 Task: Select a due date automation when advanced on, the moment a card is due add dates starting today.
Action: Mouse moved to (1262, 97)
Screenshot: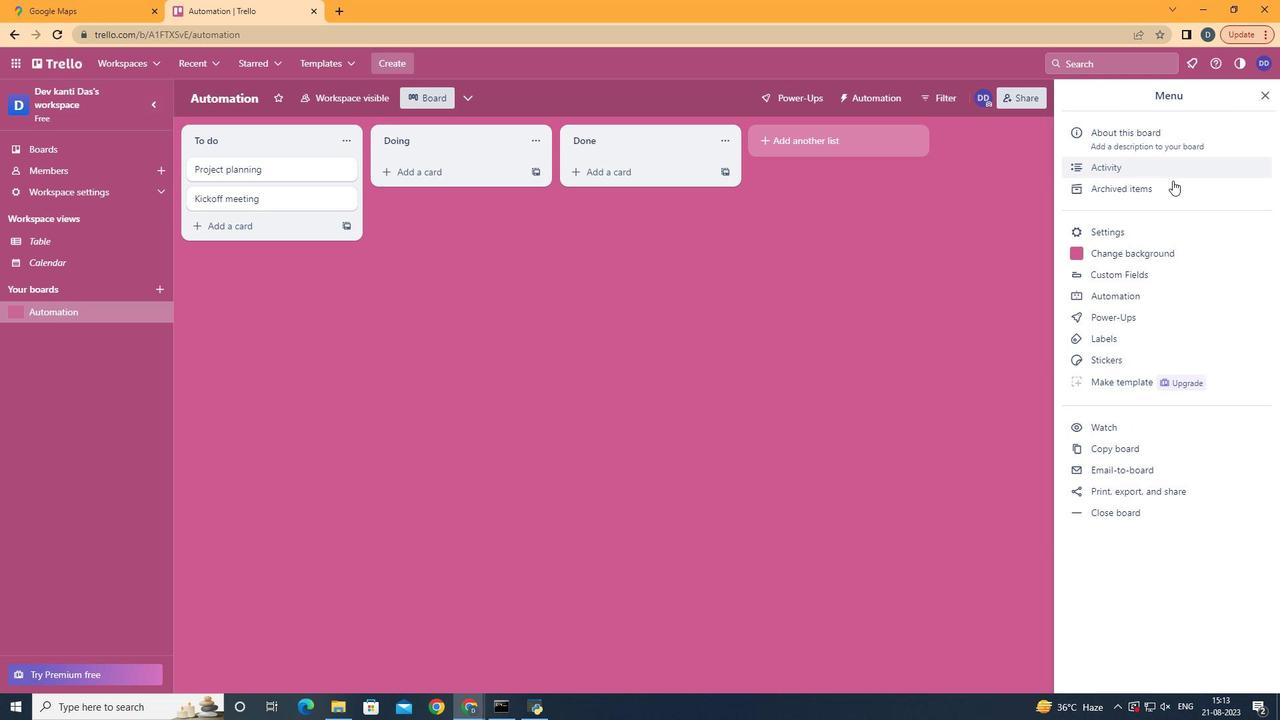 
Action: Mouse pressed left at (1262, 97)
Screenshot: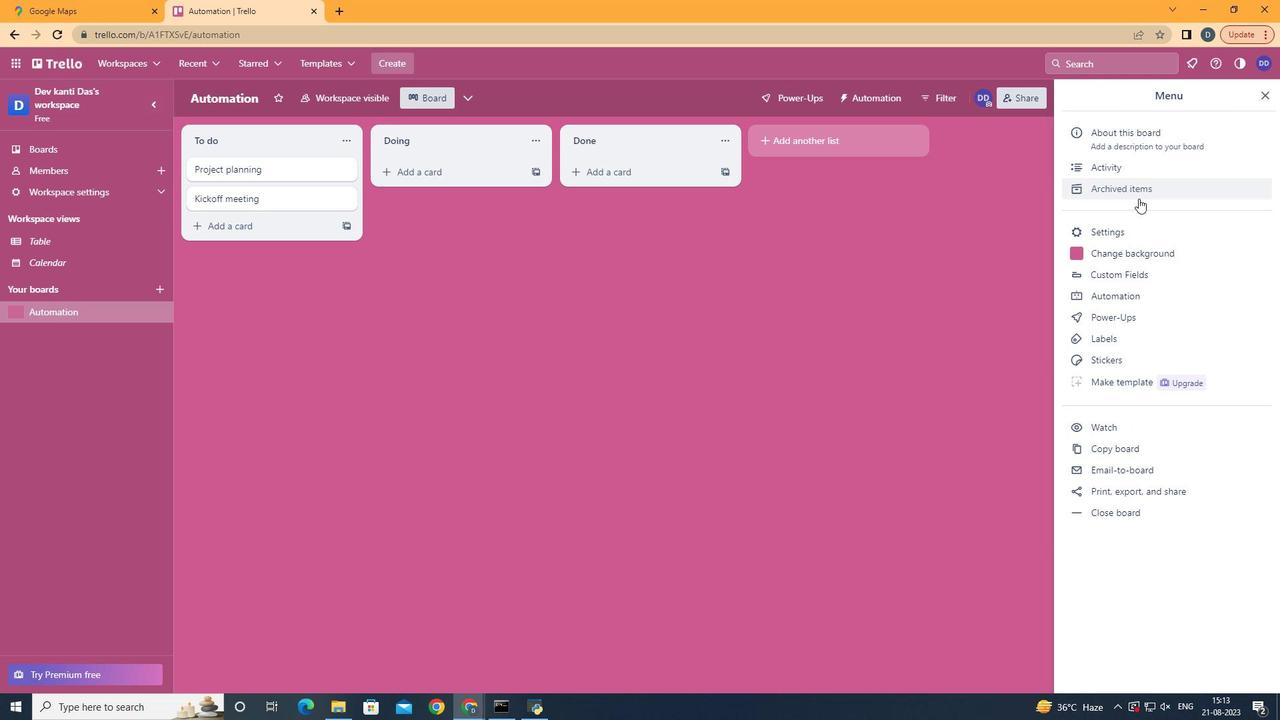 
Action: Mouse moved to (1107, 266)
Screenshot: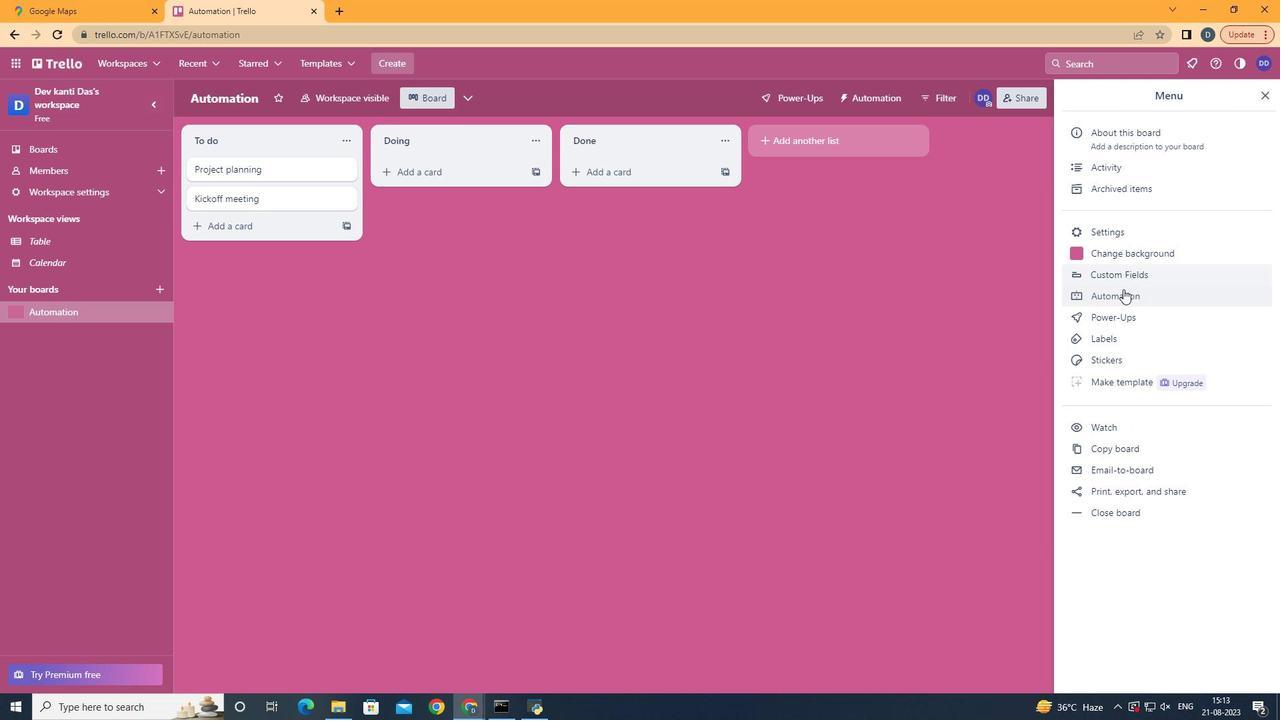 
Action: Mouse pressed left at (1107, 266)
Screenshot: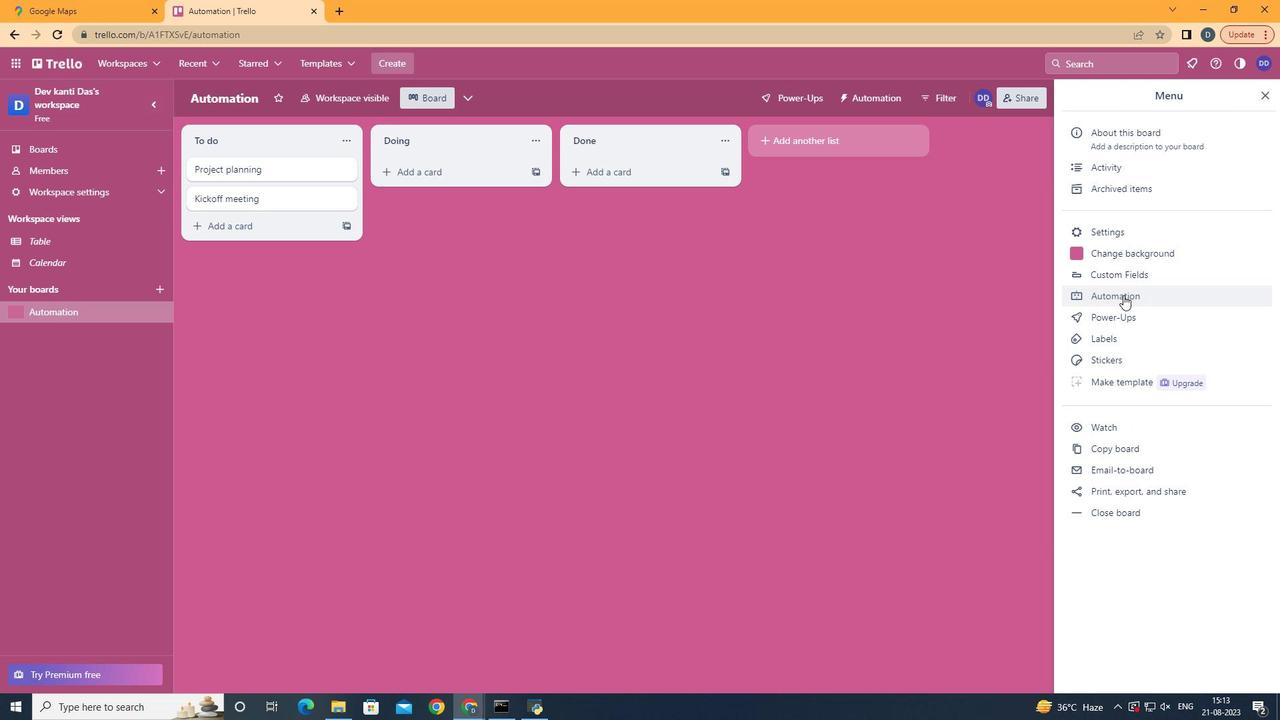 
Action: Mouse moved to (242, 270)
Screenshot: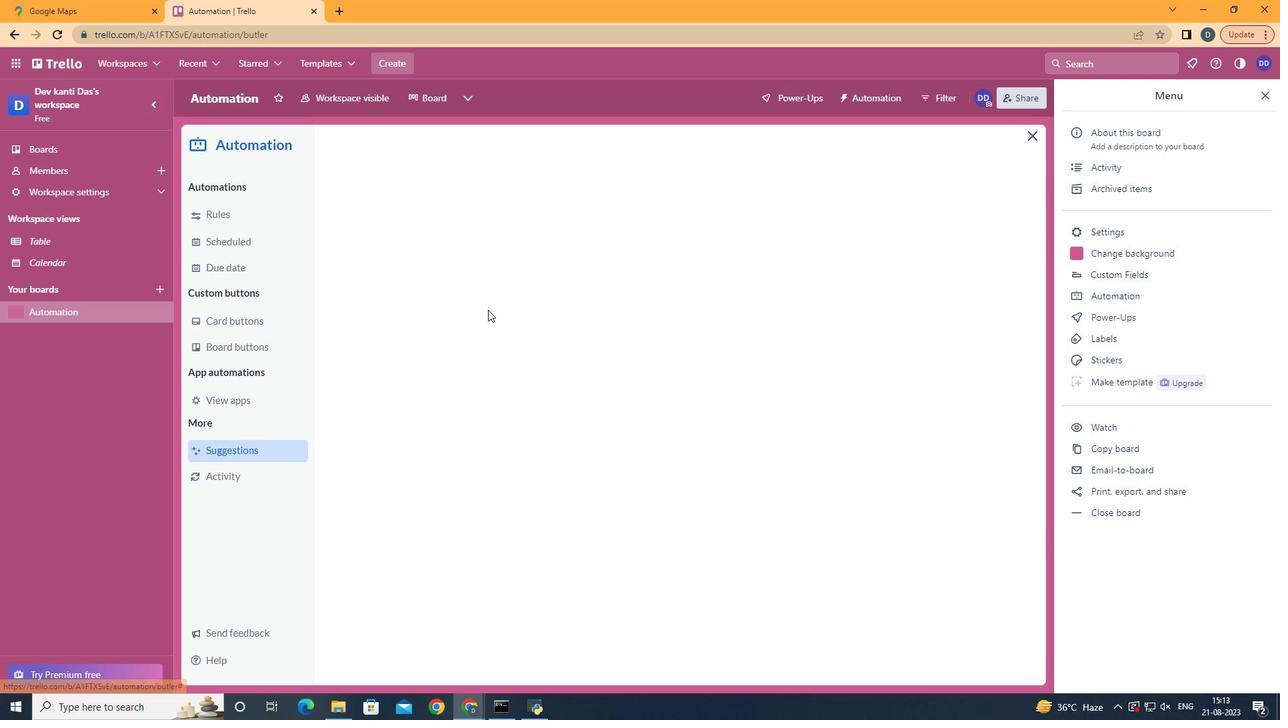 
Action: Mouse pressed left at (242, 270)
Screenshot: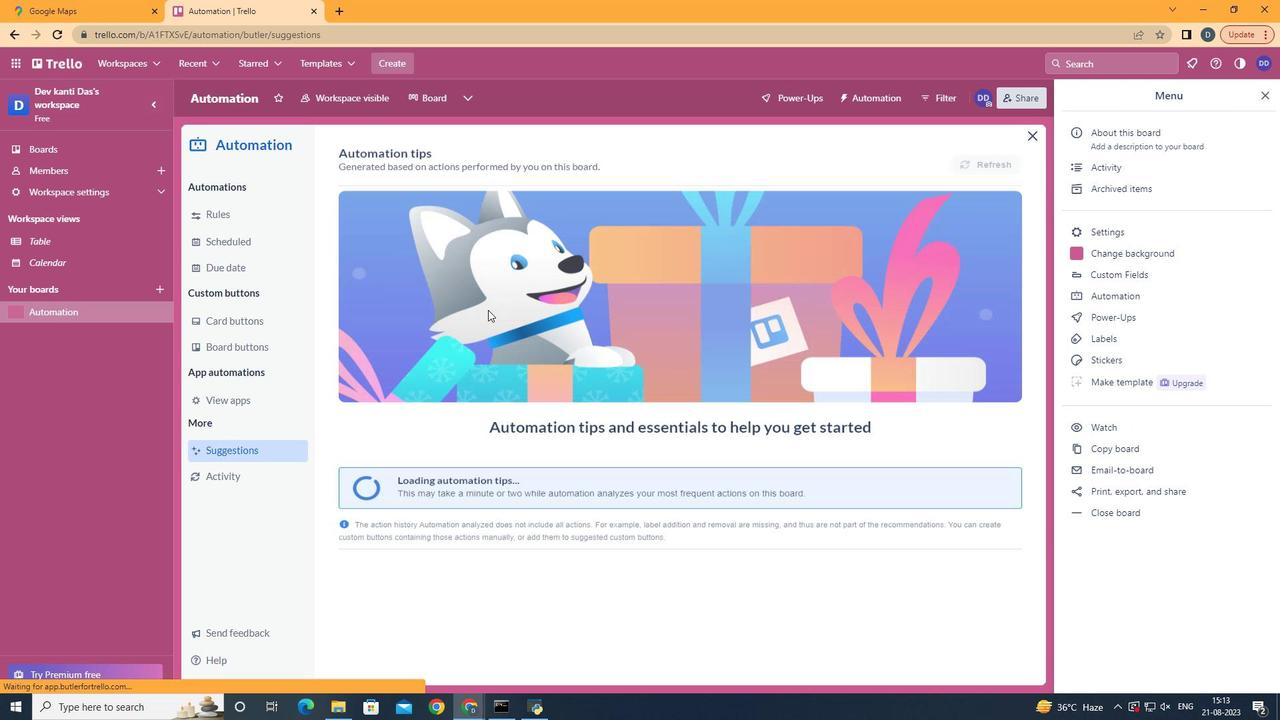 
Action: Mouse moved to (960, 160)
Screenshot: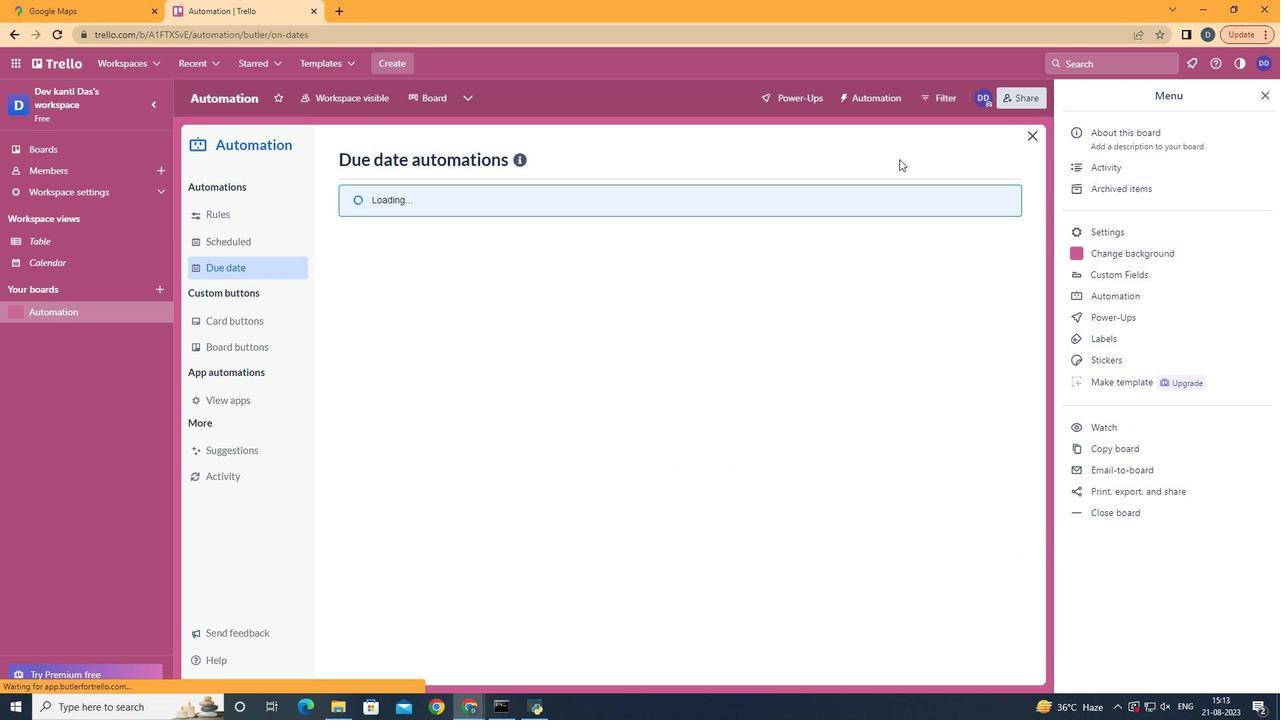 
Action: Mouse pressed left at (960, 160)
Screenshot: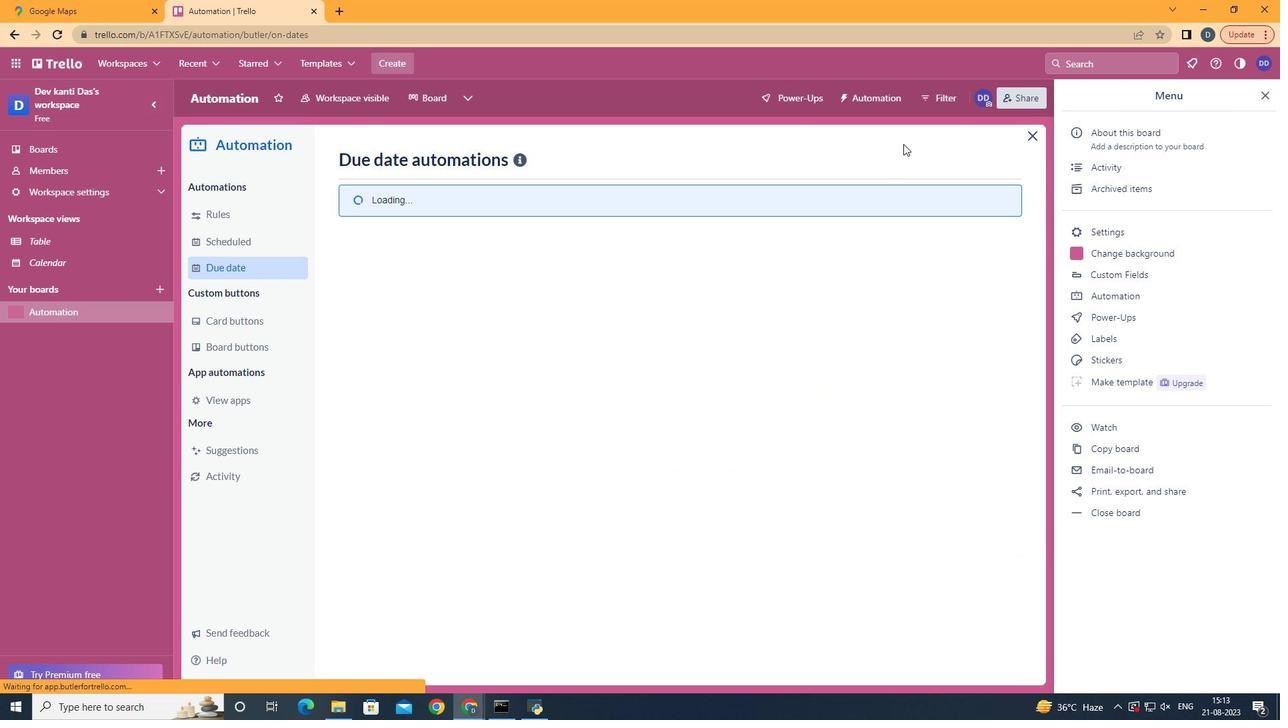 
Action: Mouse moved to (700, 265)
Screenshot: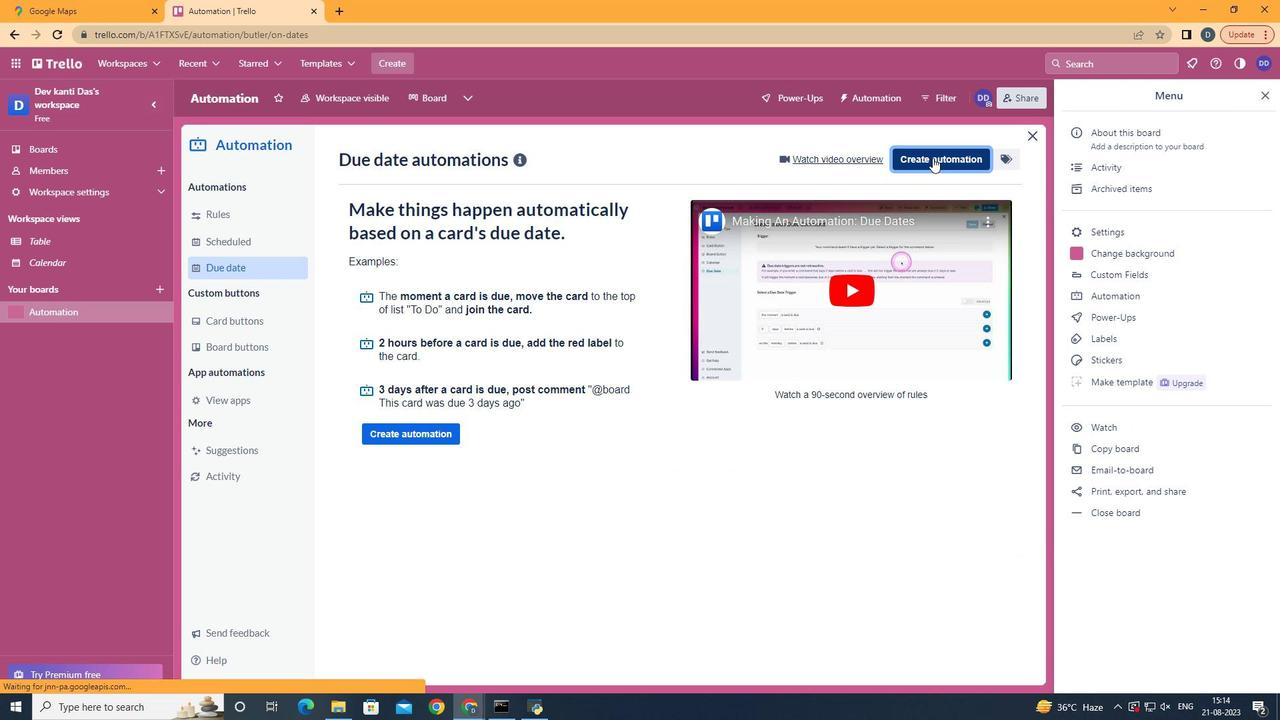 
Action: Mouse pressed left at (700, 265)
Screenshot: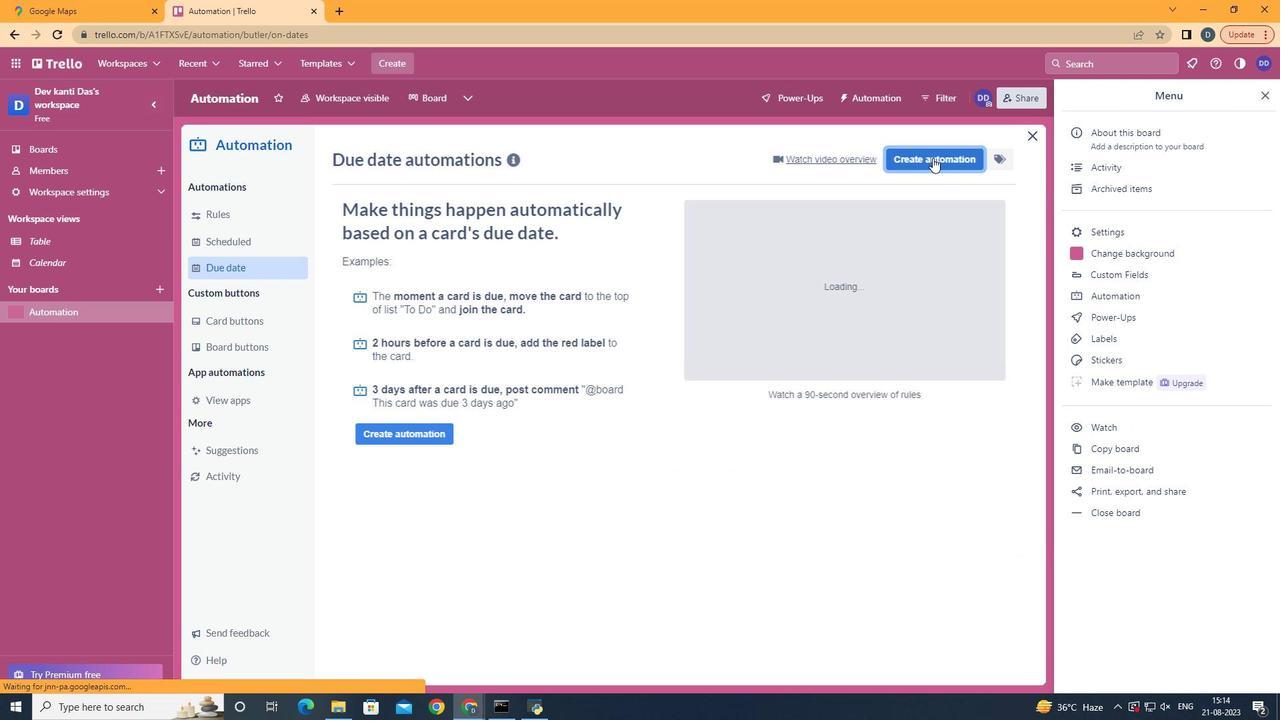 
Action: Mouse moved to (696, 282)
Screenshot: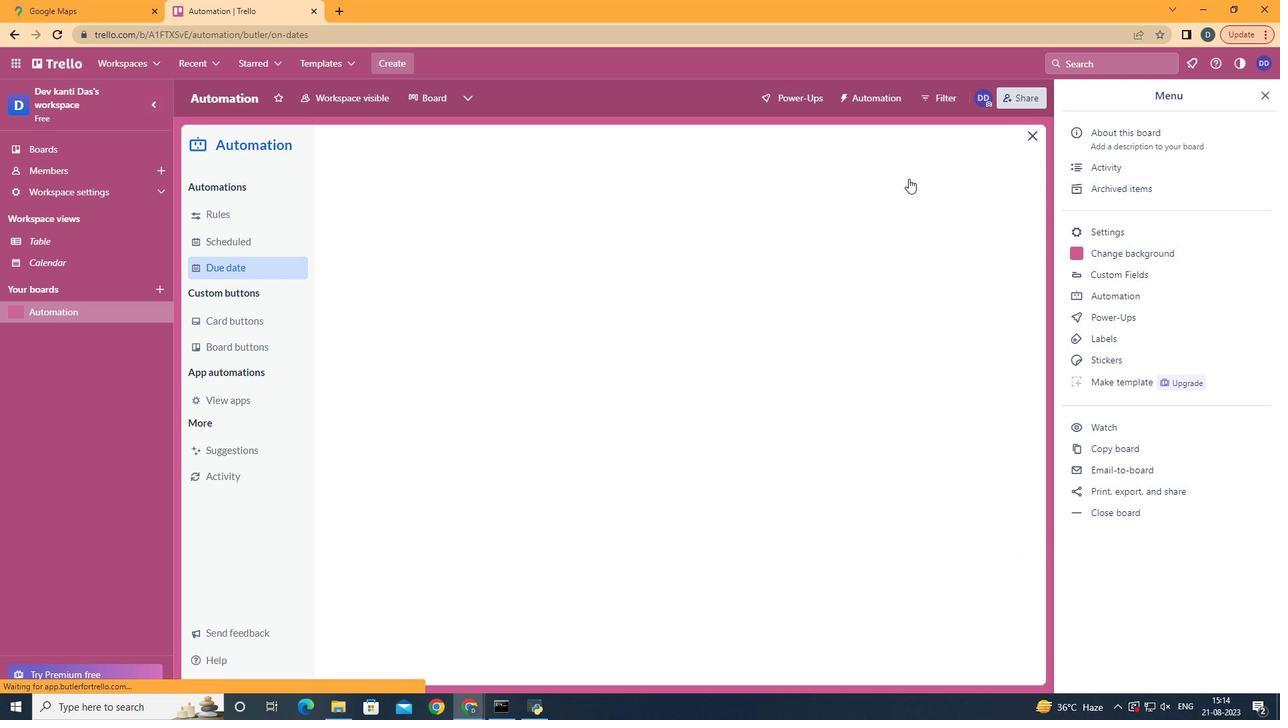 
Action: Mouse pressed left at (696, 282)
Screenshot: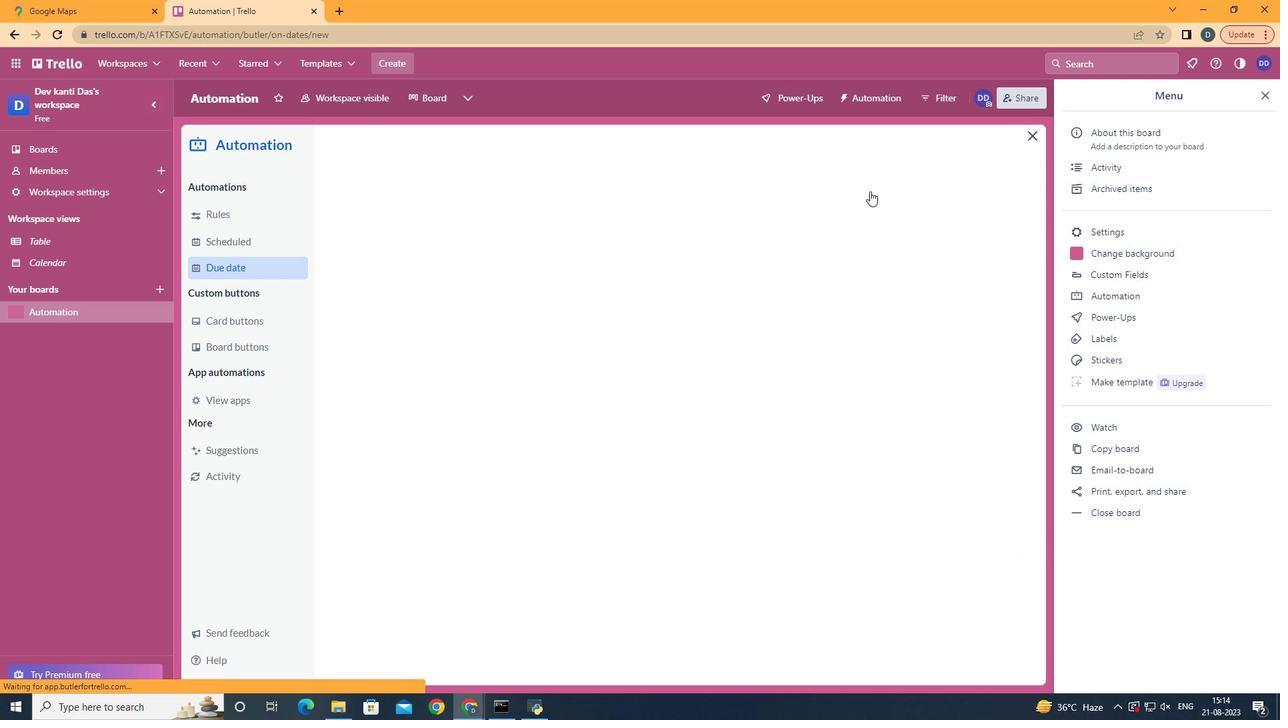 
Action: Mouse moved to (454, 438)
Screenshot: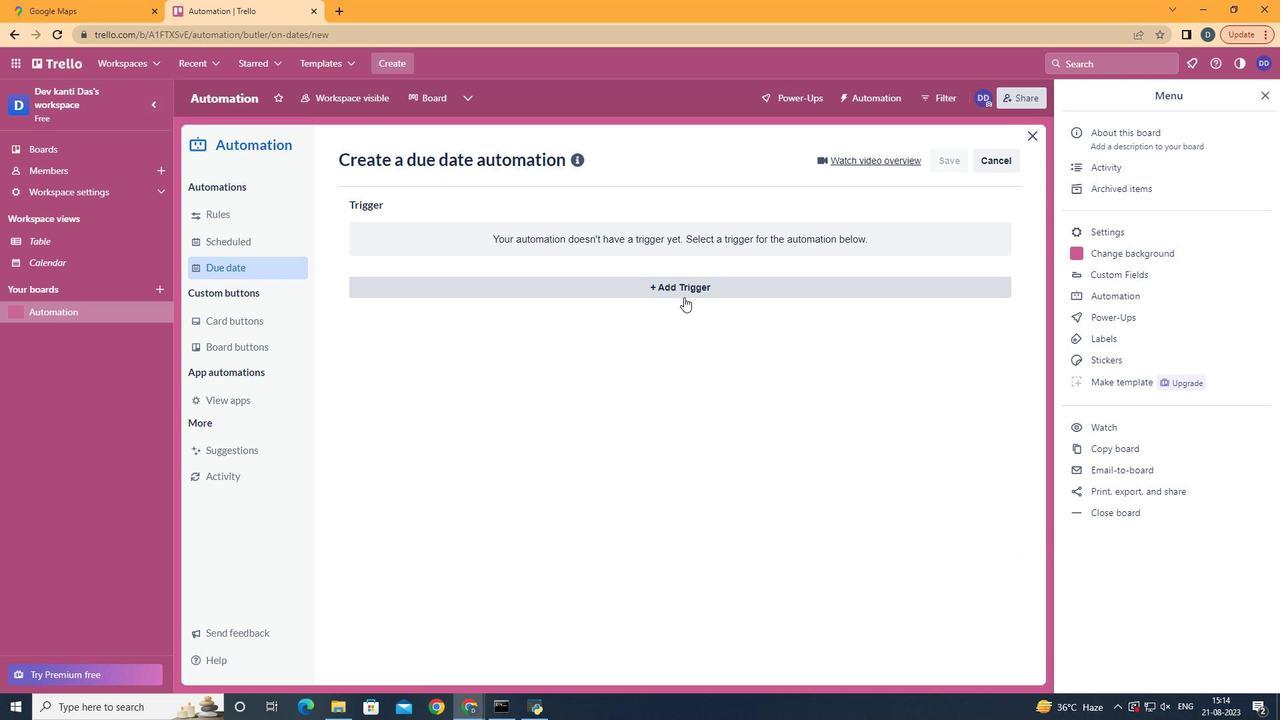
Action: Mouse pressed left at (454, 438)
Screenshot: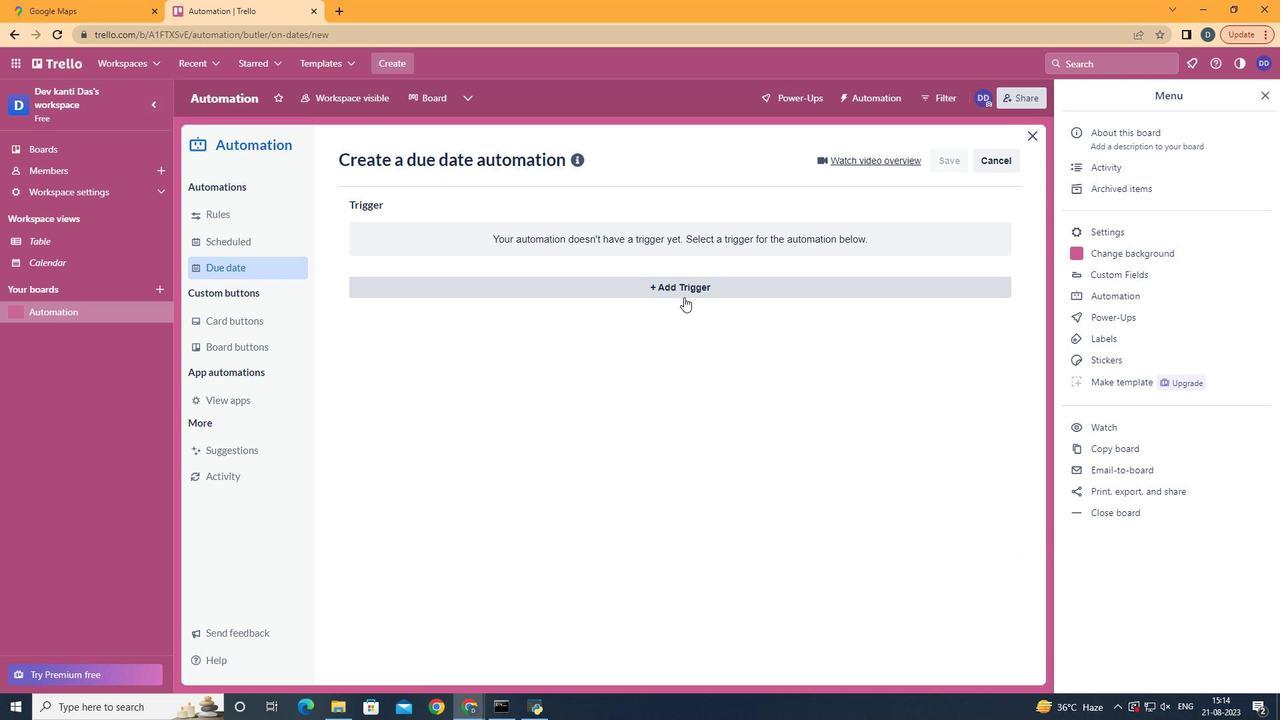 
Action: Mouse moved to (543, 489)
Screenshot: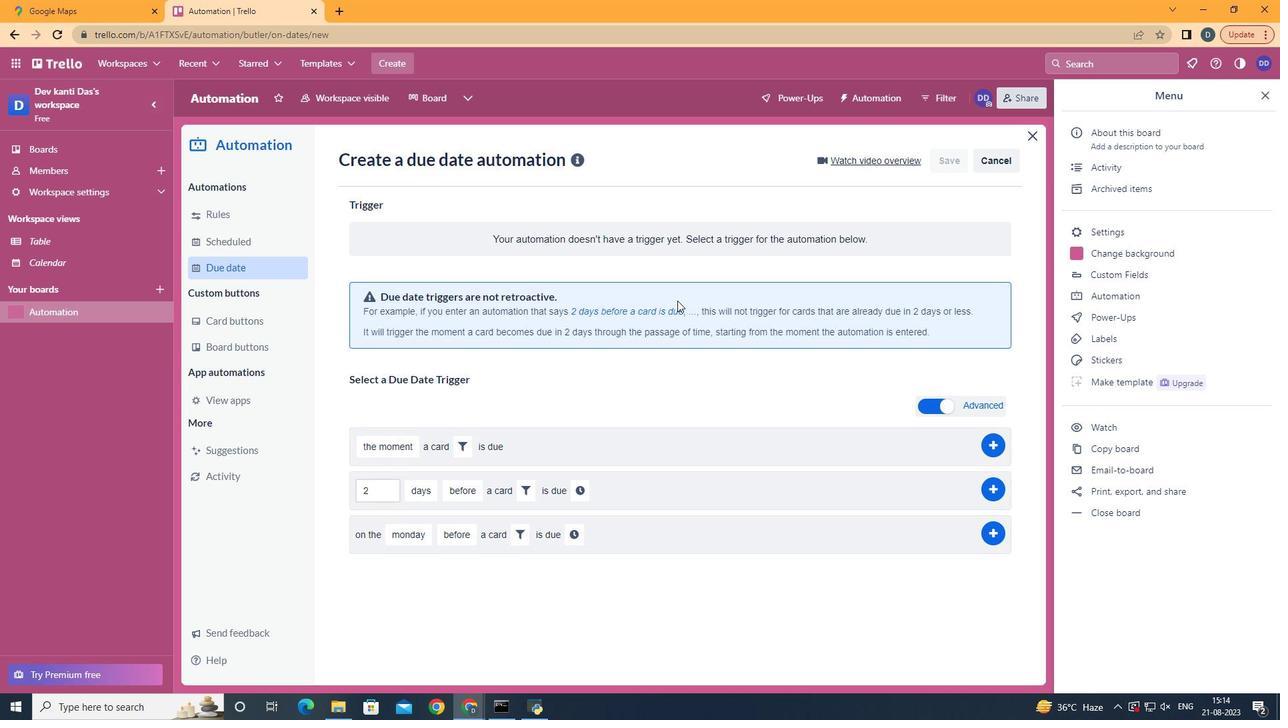 
Action: Mouse pressed left at (543, 489)
Screenshot: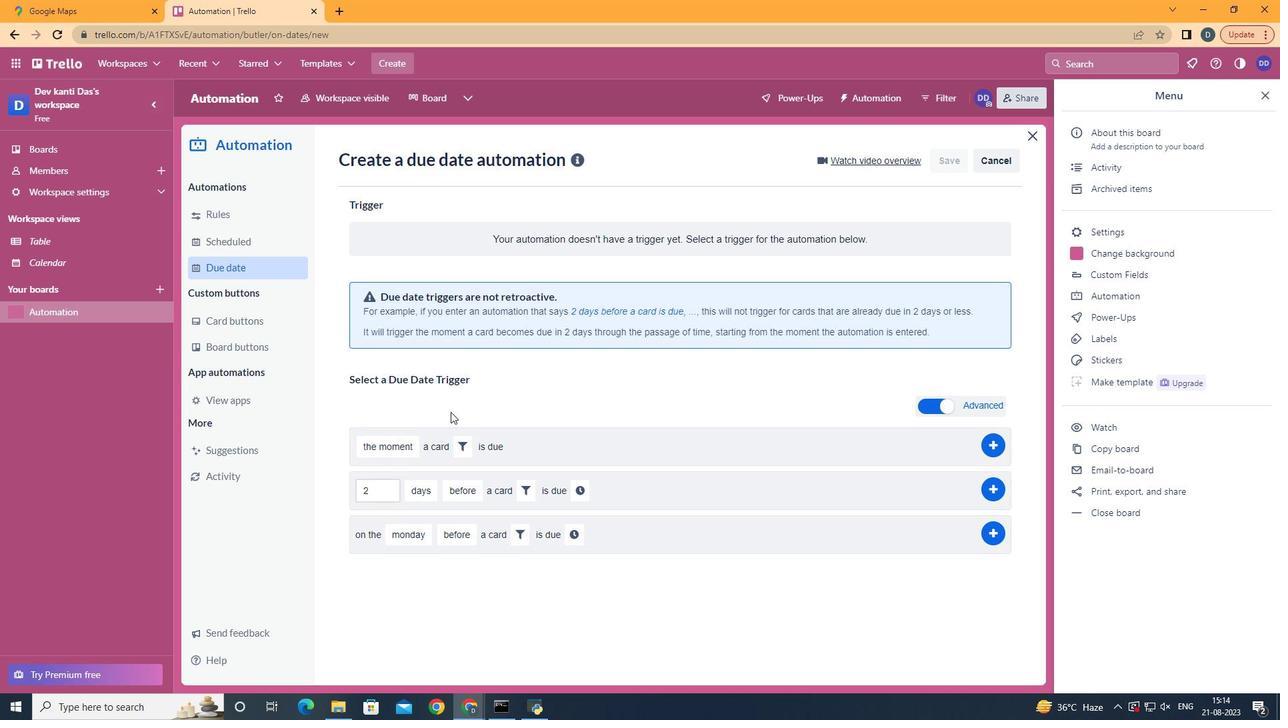 
Action: Mouse moved to (545, 489)
Screenshot: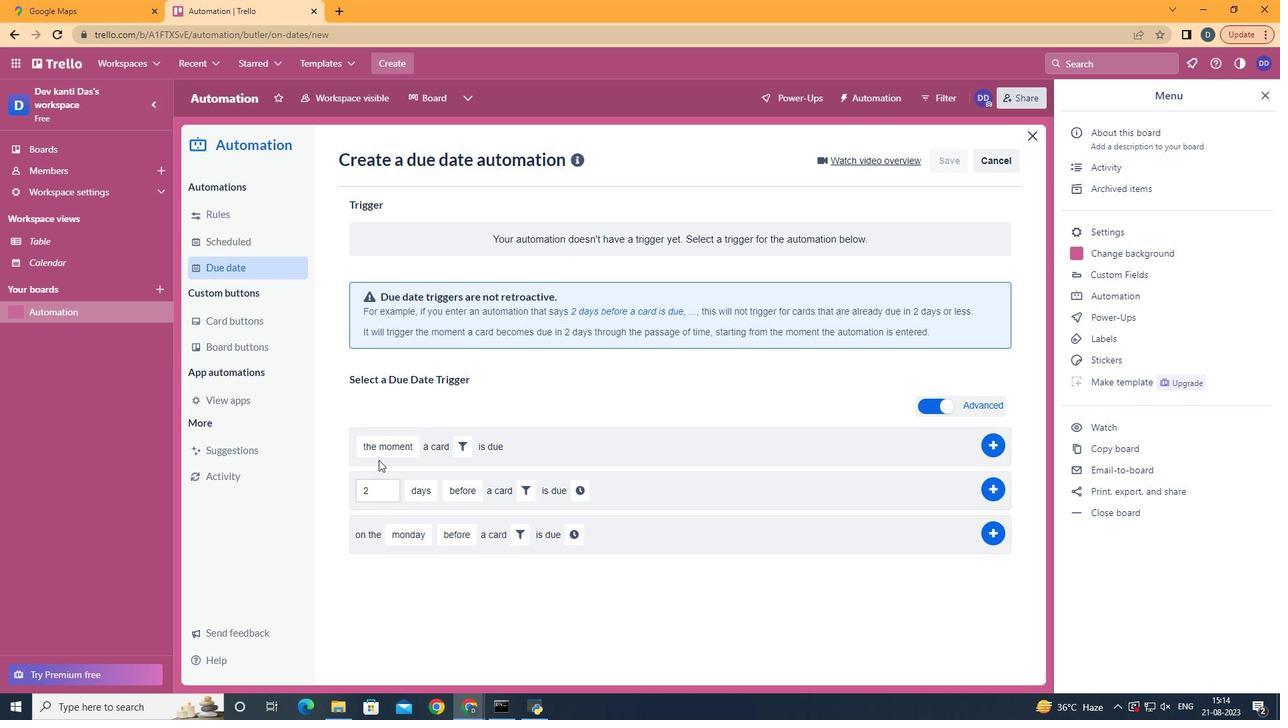 
Action: Mouse scrolled (545, 488) with delta (0, 0)
Screenshot: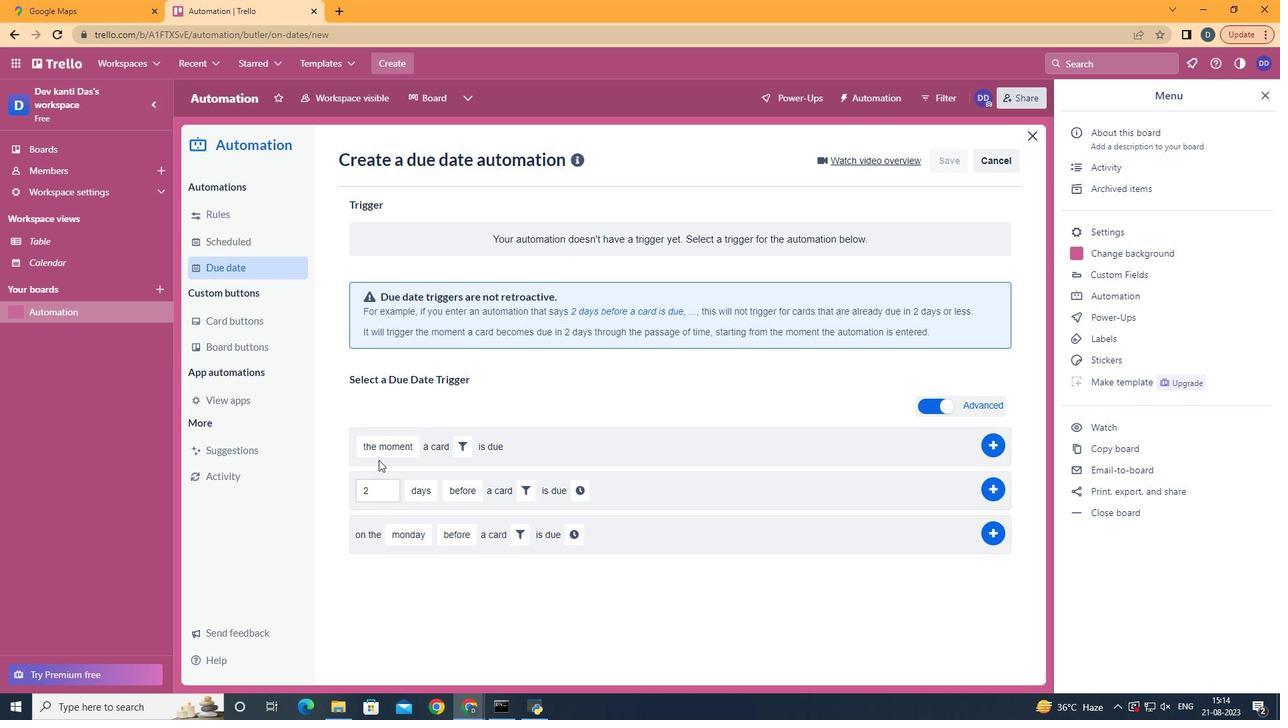 
Action: Mouse moved to (546, 490)
Screenshot: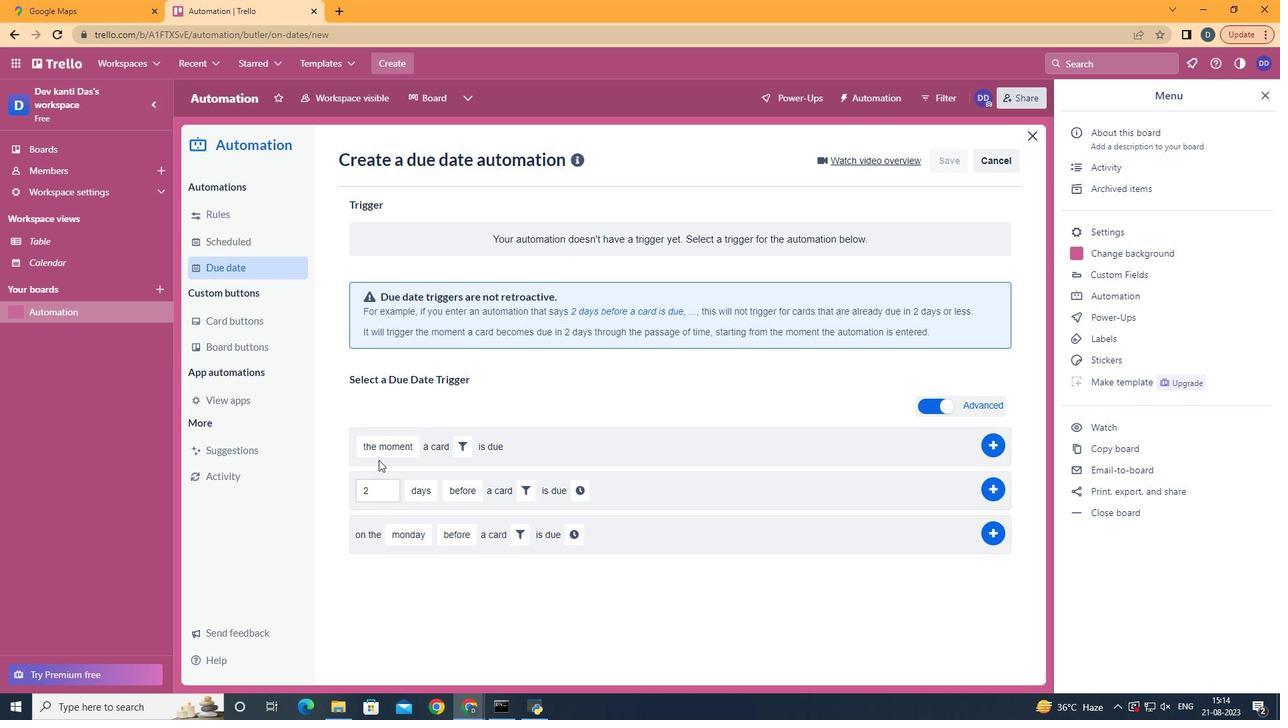 
Action: Mouse scrolled (546, 489) with delta (0, 0)
Screenshot: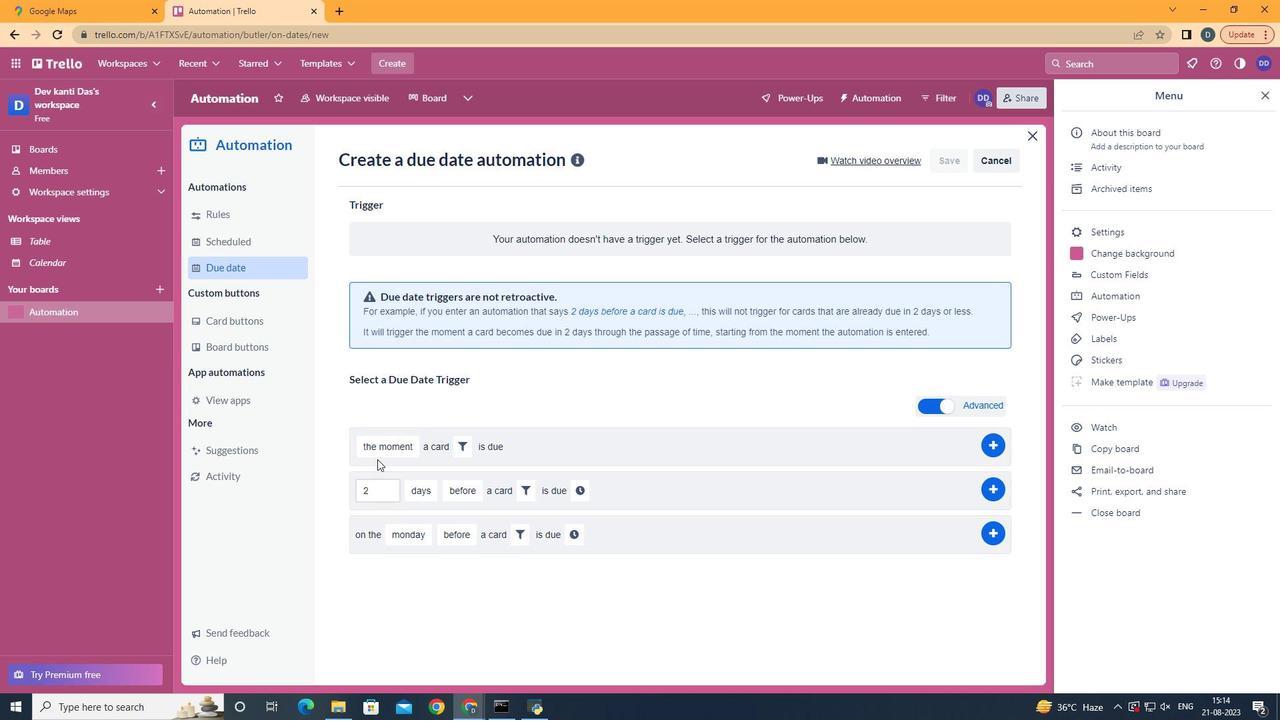
Action: Mouse moved to (498, 553)
Screenshot: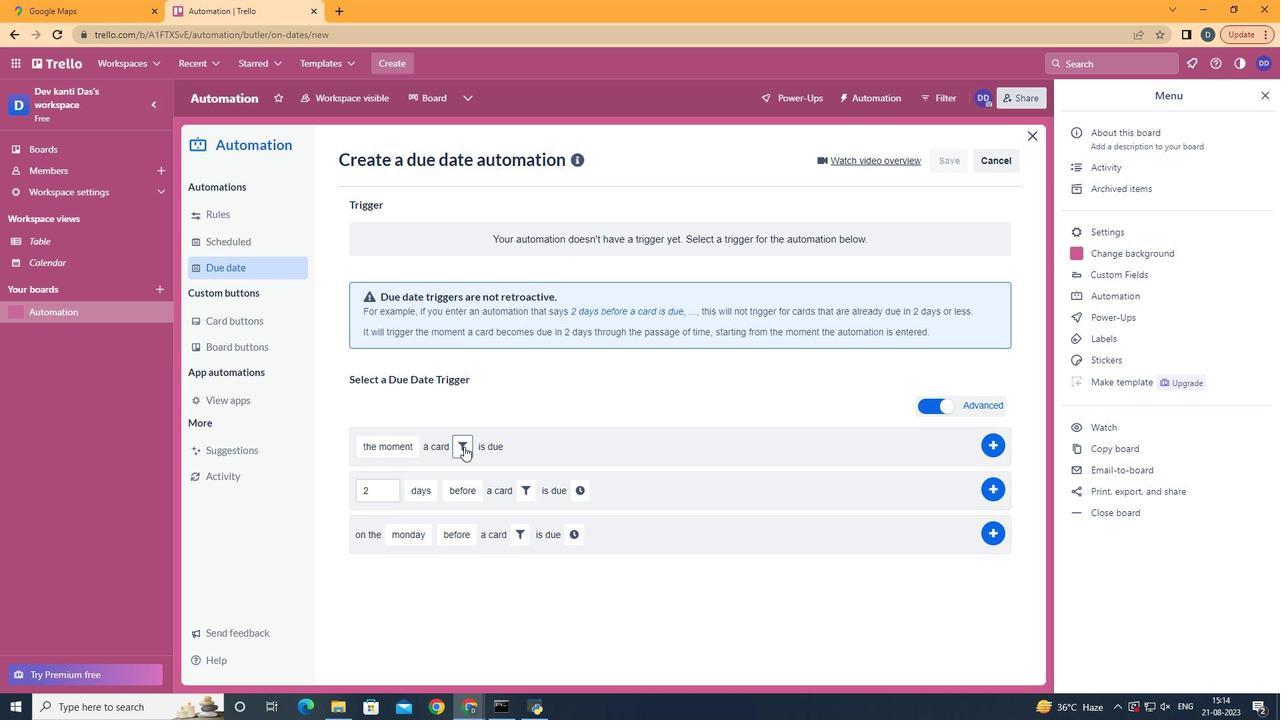 
Action: Mouse pressed left at (498, 553)
Screenshot: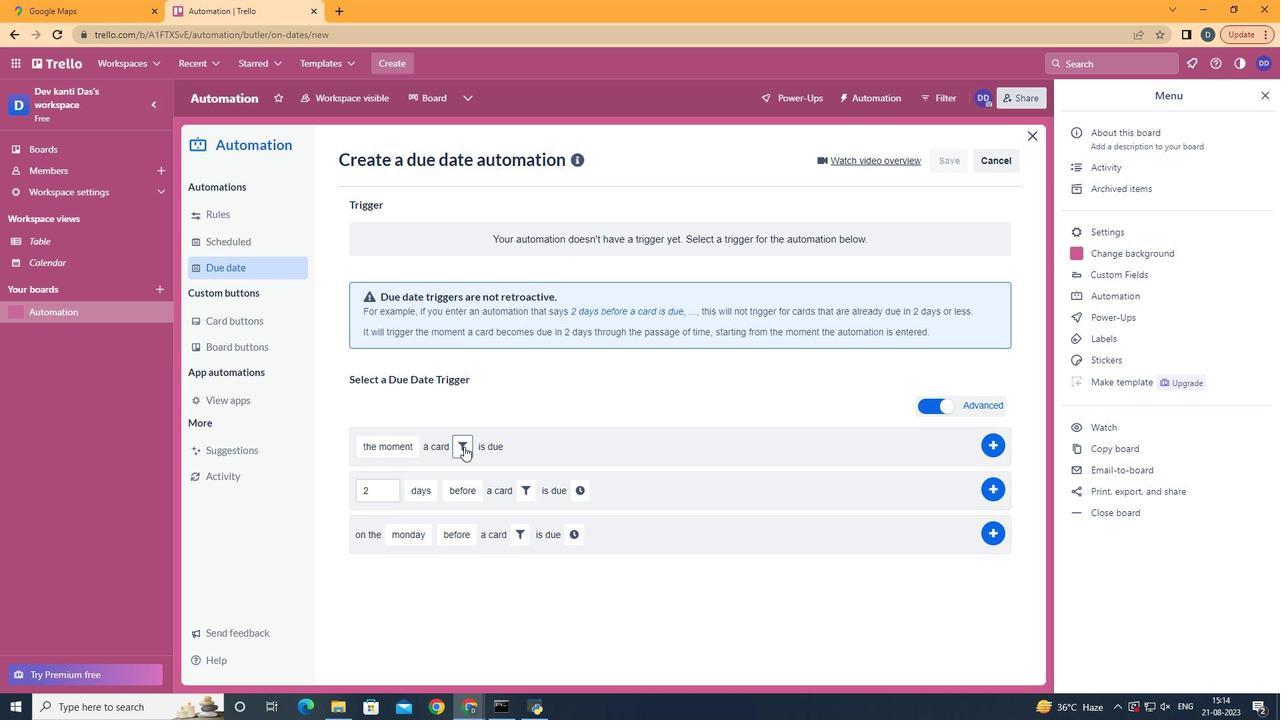 
Action: Mouse moved to (702, 603)
Screenshot: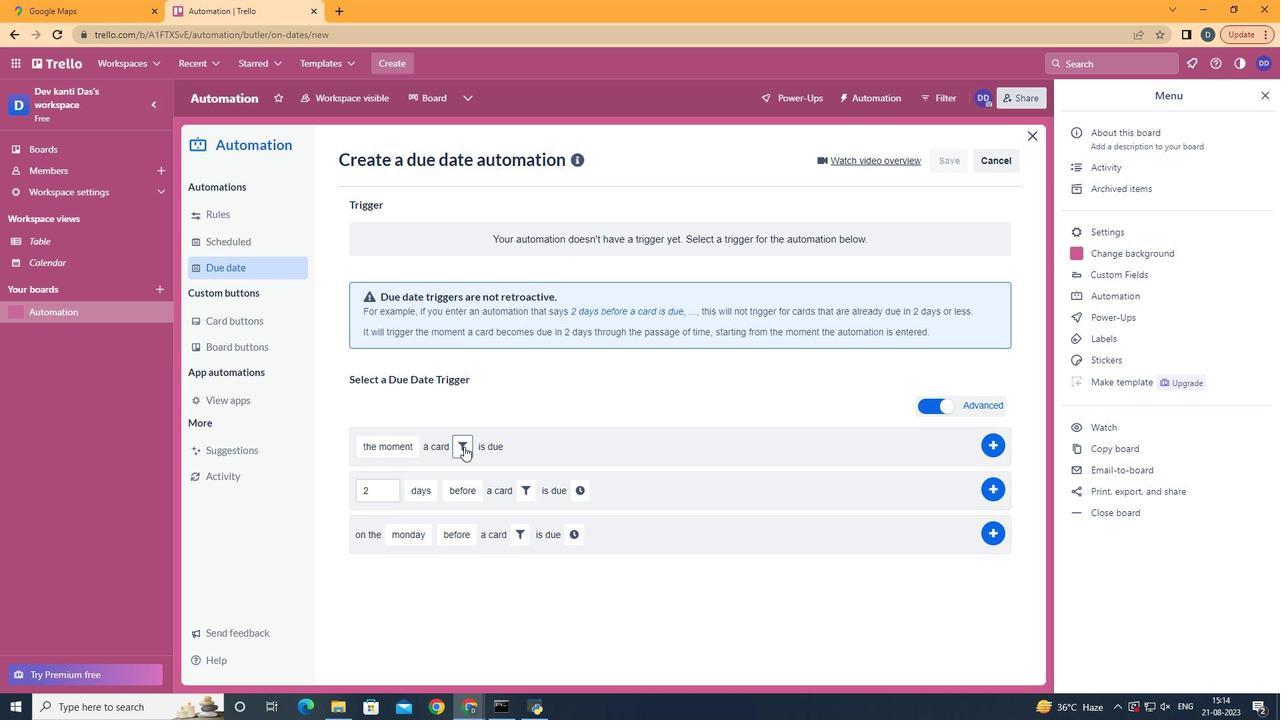 
Action: Mouse pressed left at (702, 603)
Screenshot: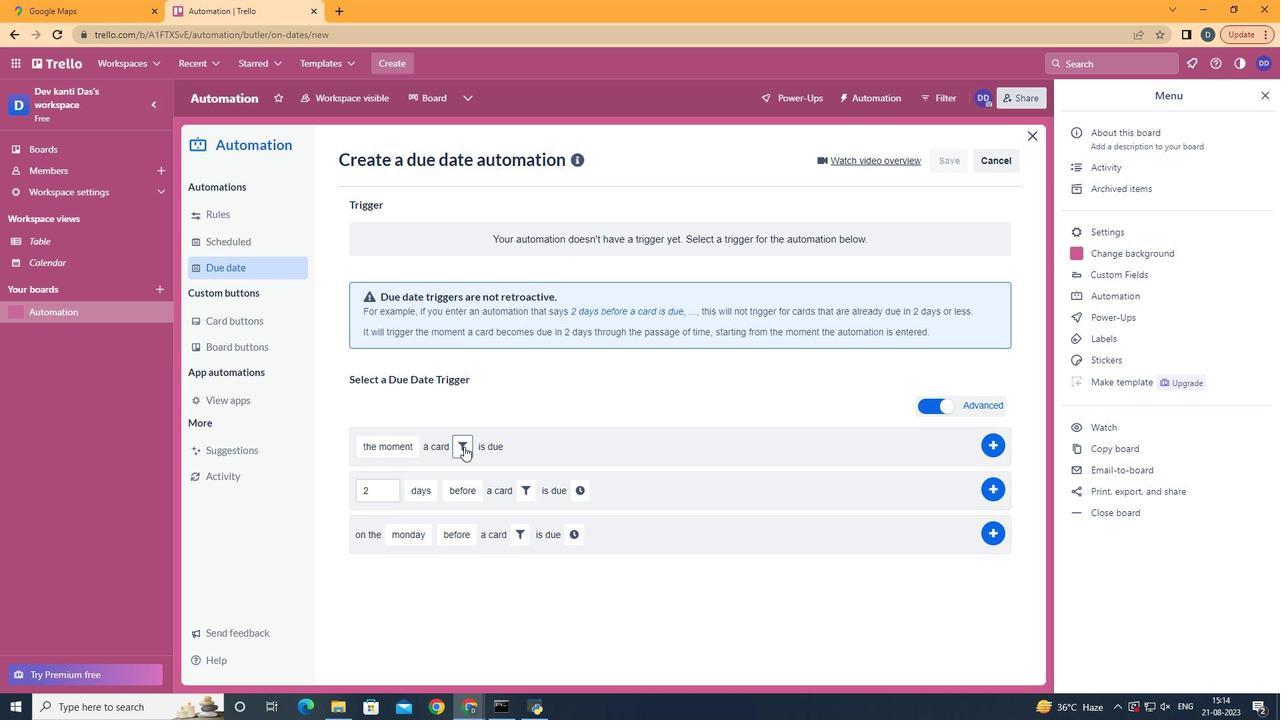 
Action: Mouse moved to (996, 444)
Screenshot: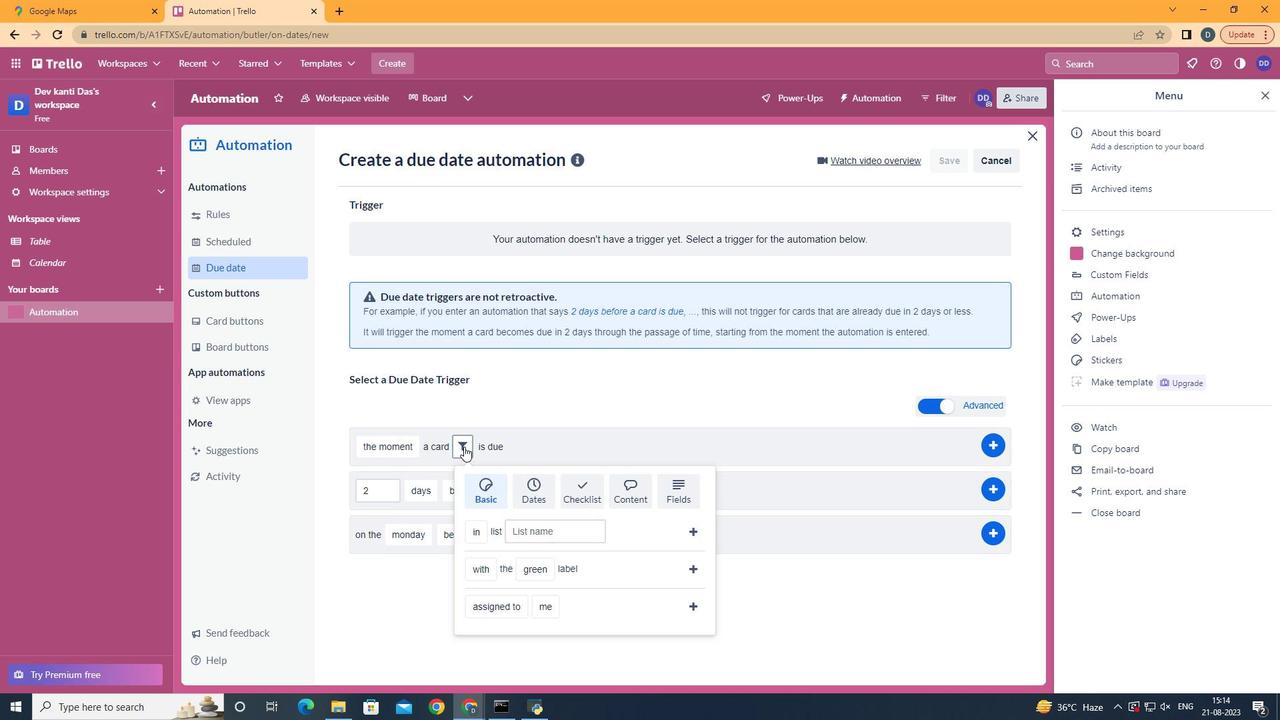 
Action: Mouse pressed left at (996, 444)
Screenshot: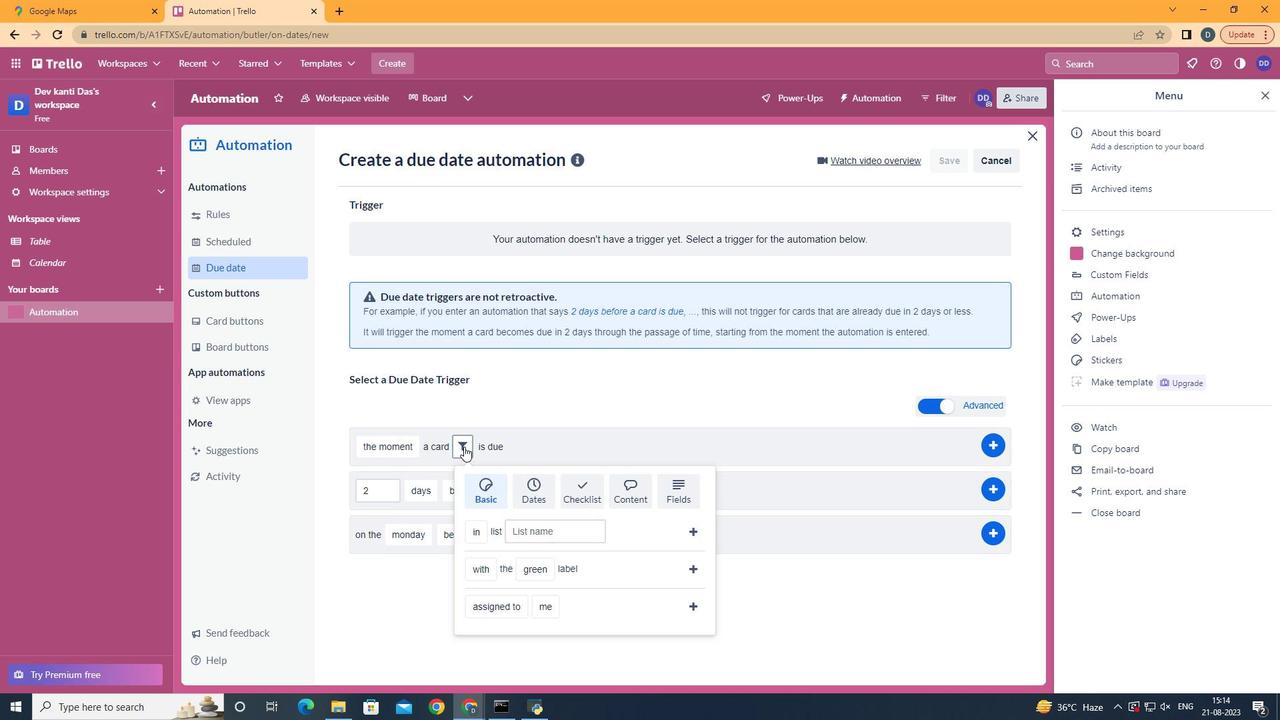 
Action: Mouse moved to (1269, 97)
Screenshot: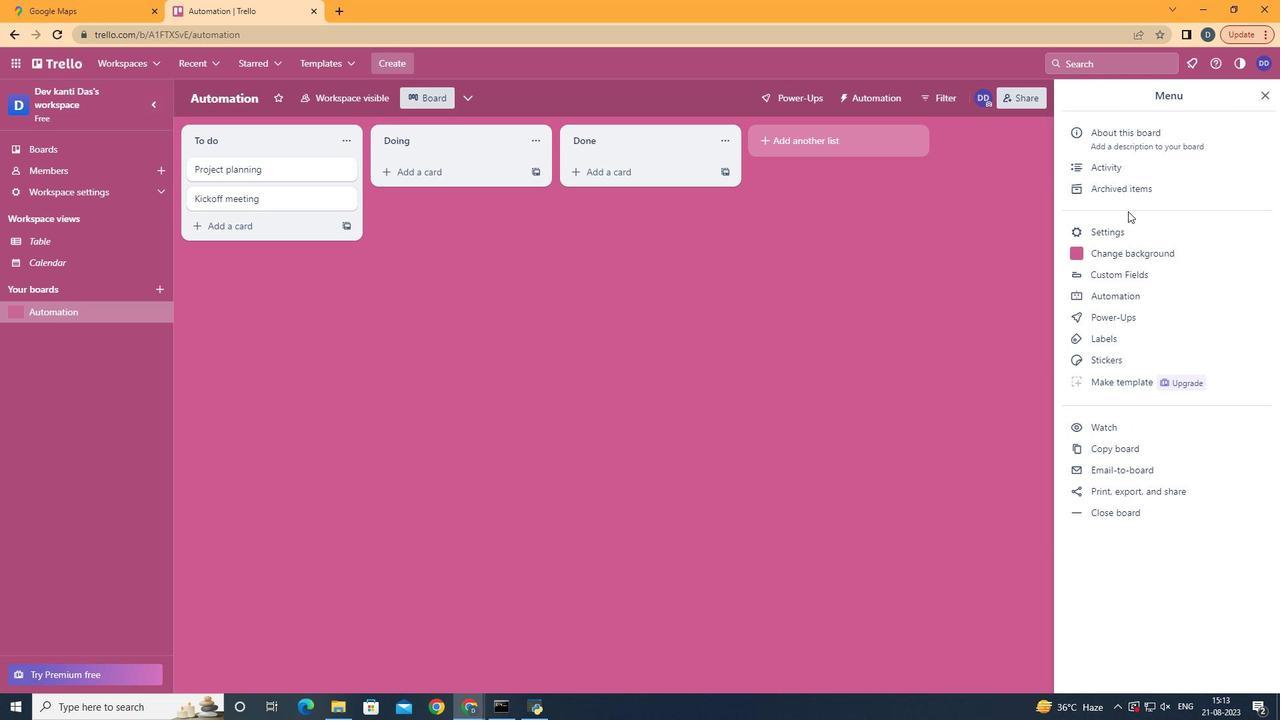 
Action: Mouse pressed left at (1269, 97)
Screenshot: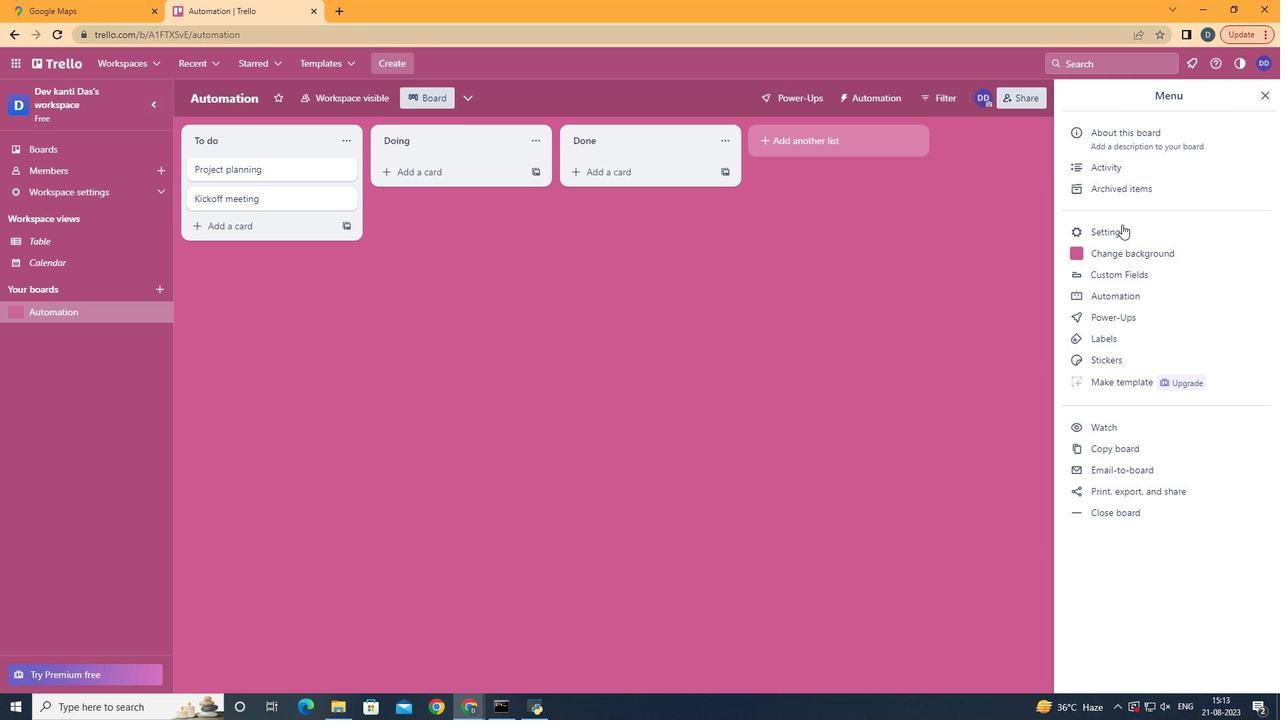 
Action: Mouse moved to (1123, 295)
Screenshot: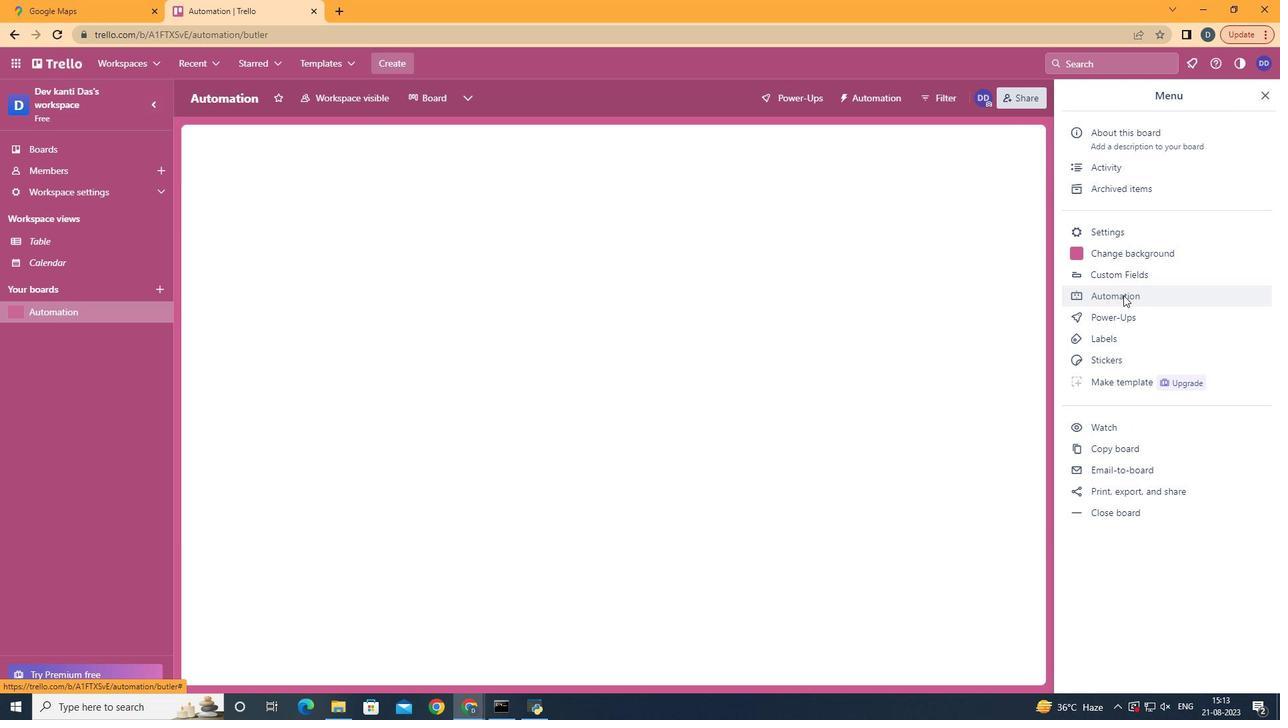 
Action: Mouse pressed left at (1123, 295)
Screenshot: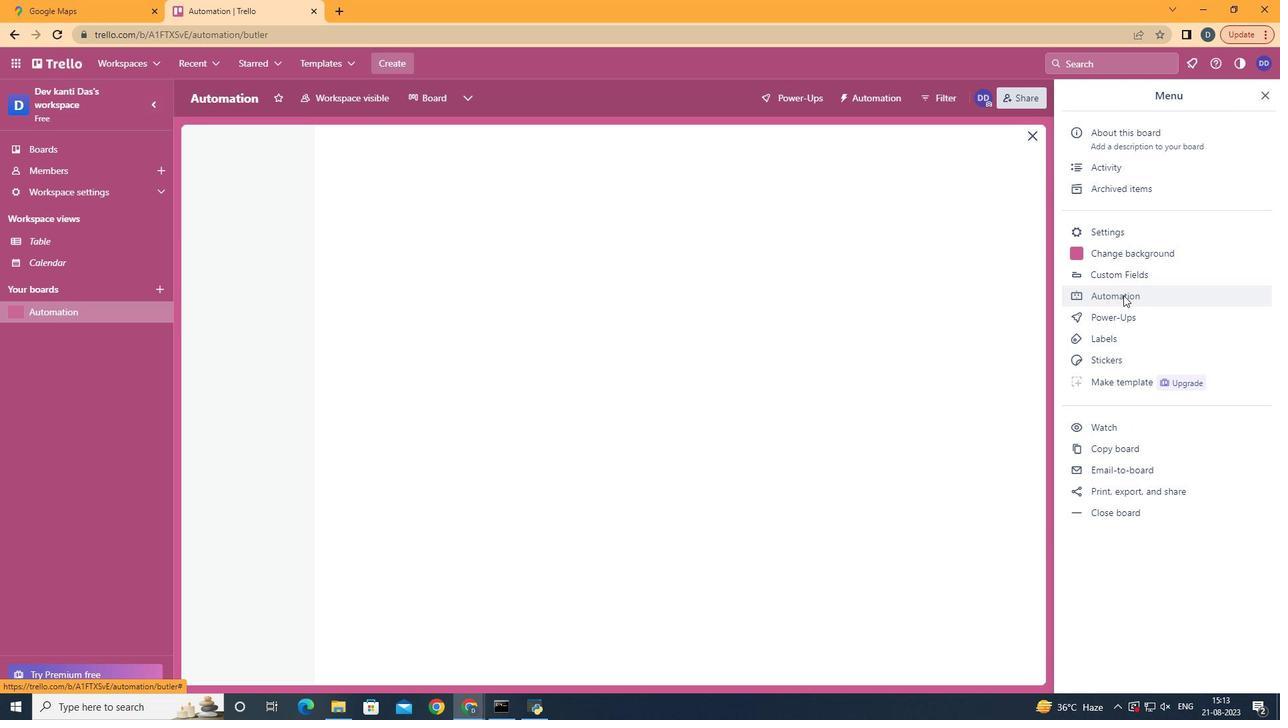 
Action: Mouse moved to (212, 261)
Screenshot: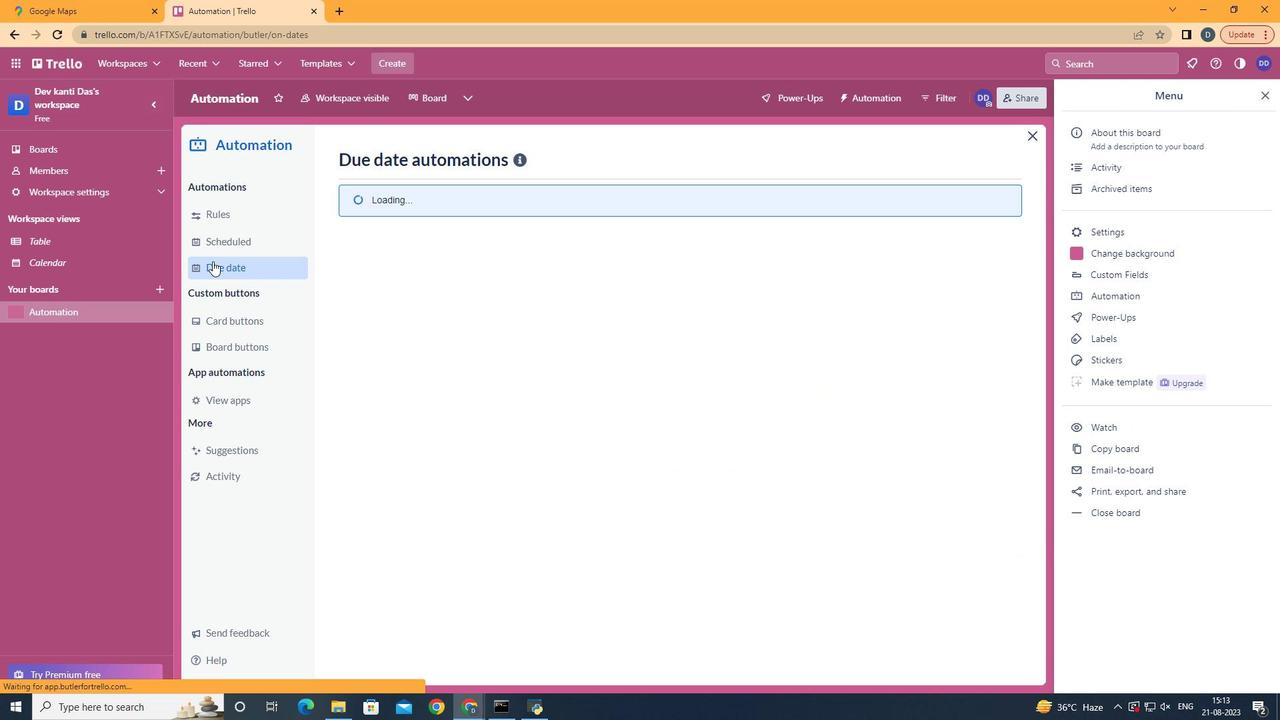 
Action: Mouse pressed left at (212, 261)
Screenshot: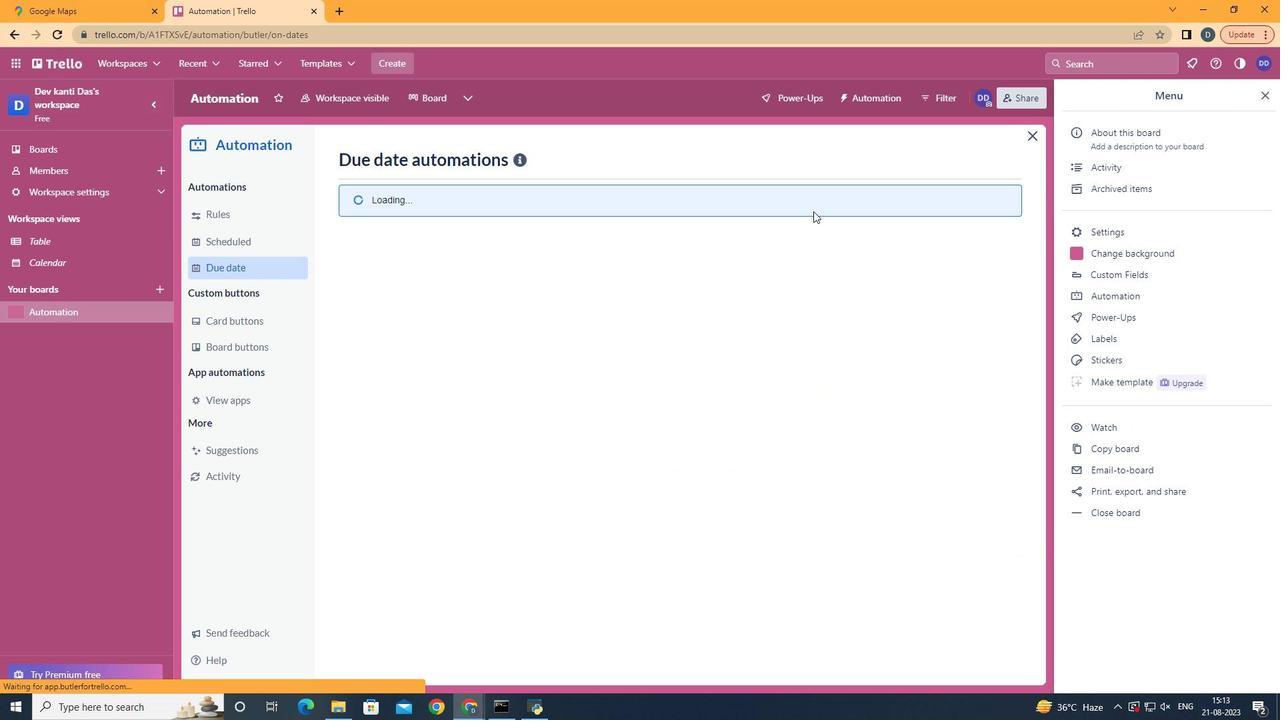 
Action: Mouse moved to (932, 158)
Screenshot: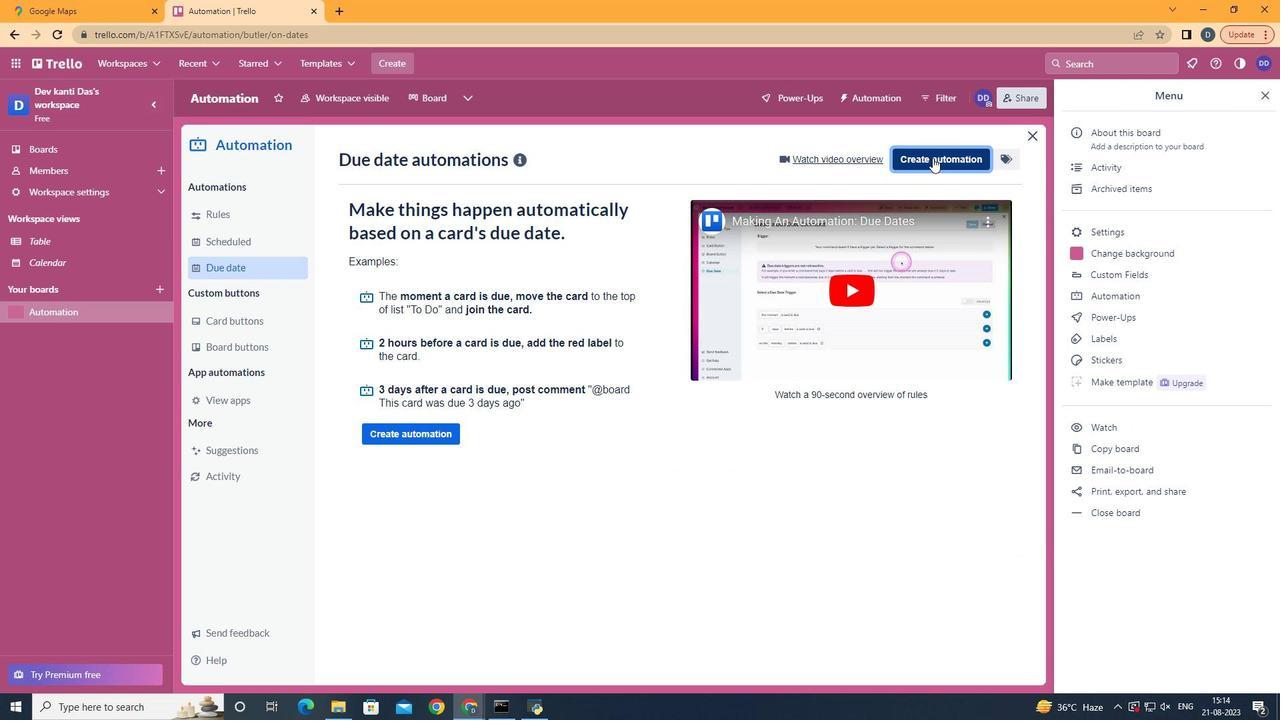 
Action: Mouse pressed left at (932, 158)
Screenshot: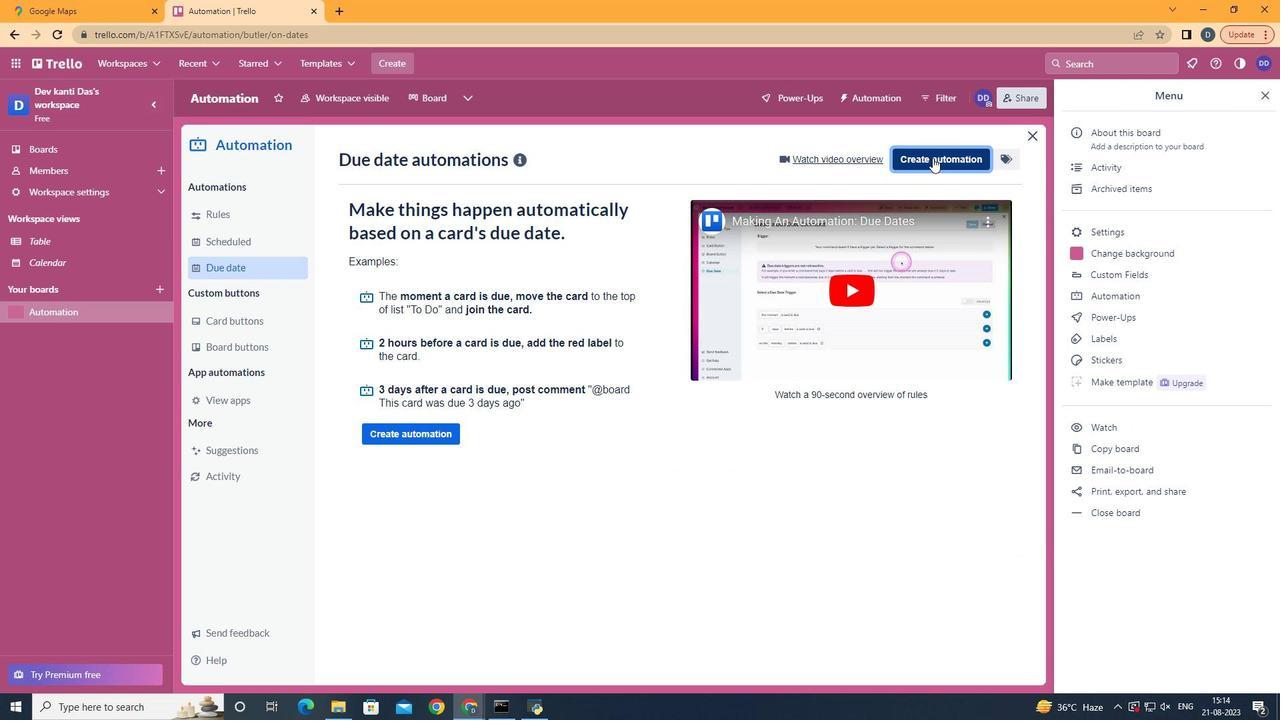 
Action: Mouse moved to (684, 297)
Screenshot: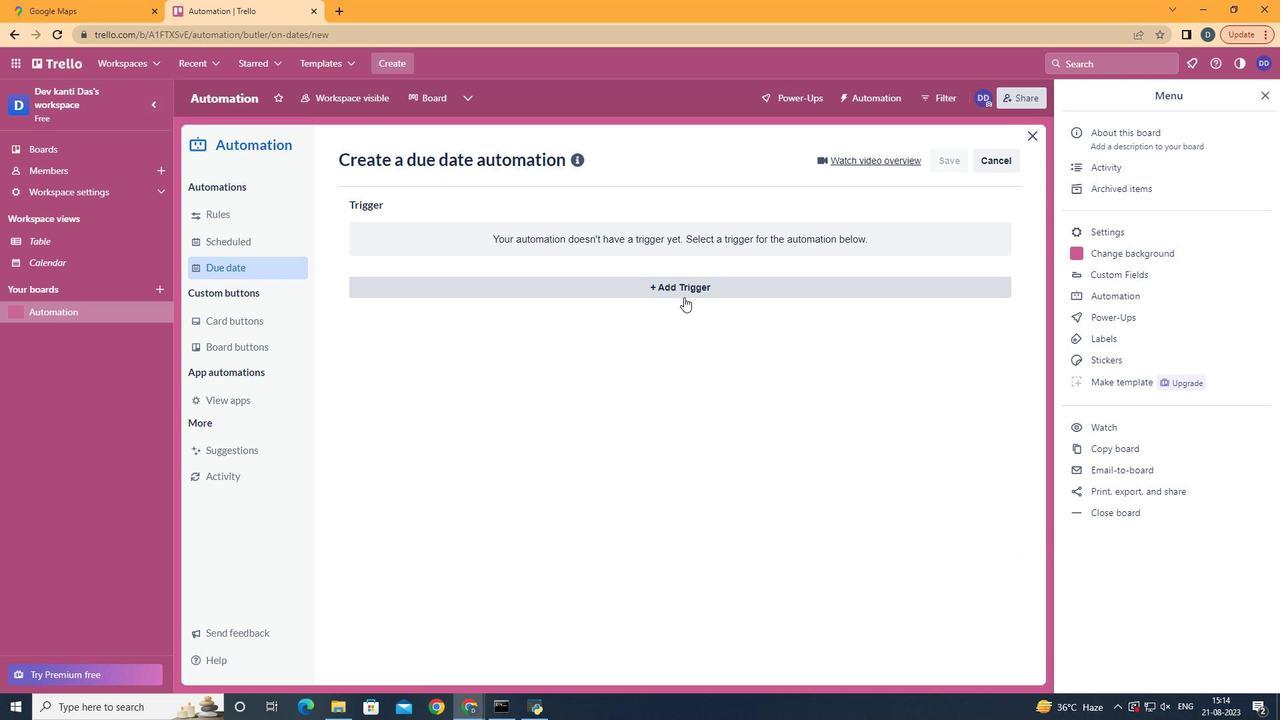 
Action: Mouse pressed left at (684, 297)
Screenshot: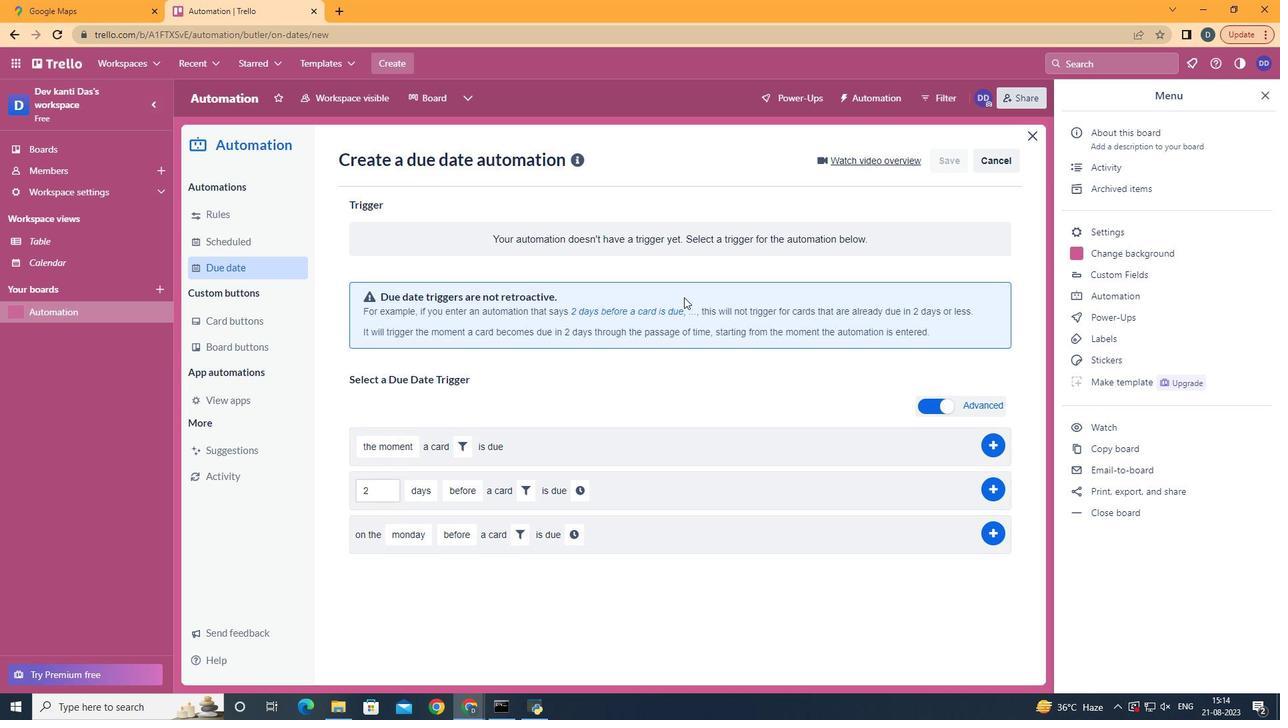 
Action: Mouse moved to (464, 446)
Screenshot: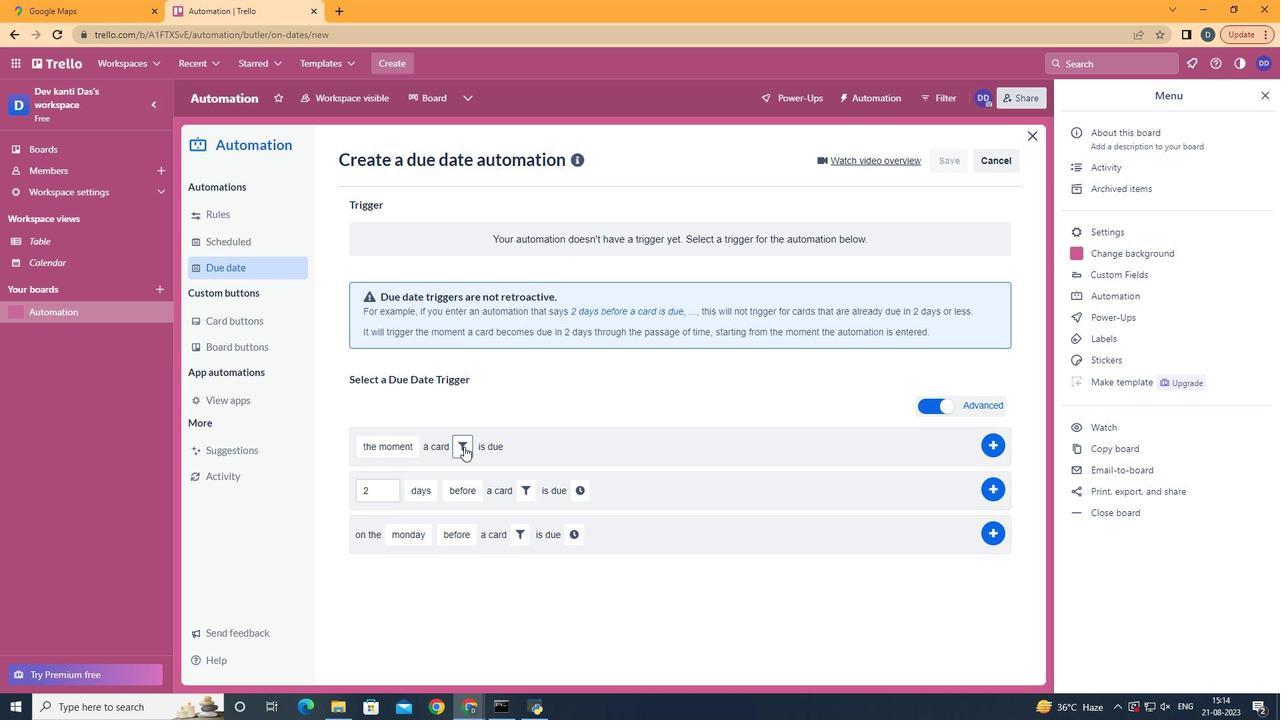 
Action: Mouse pressed left at (464, 446)
Screenshot: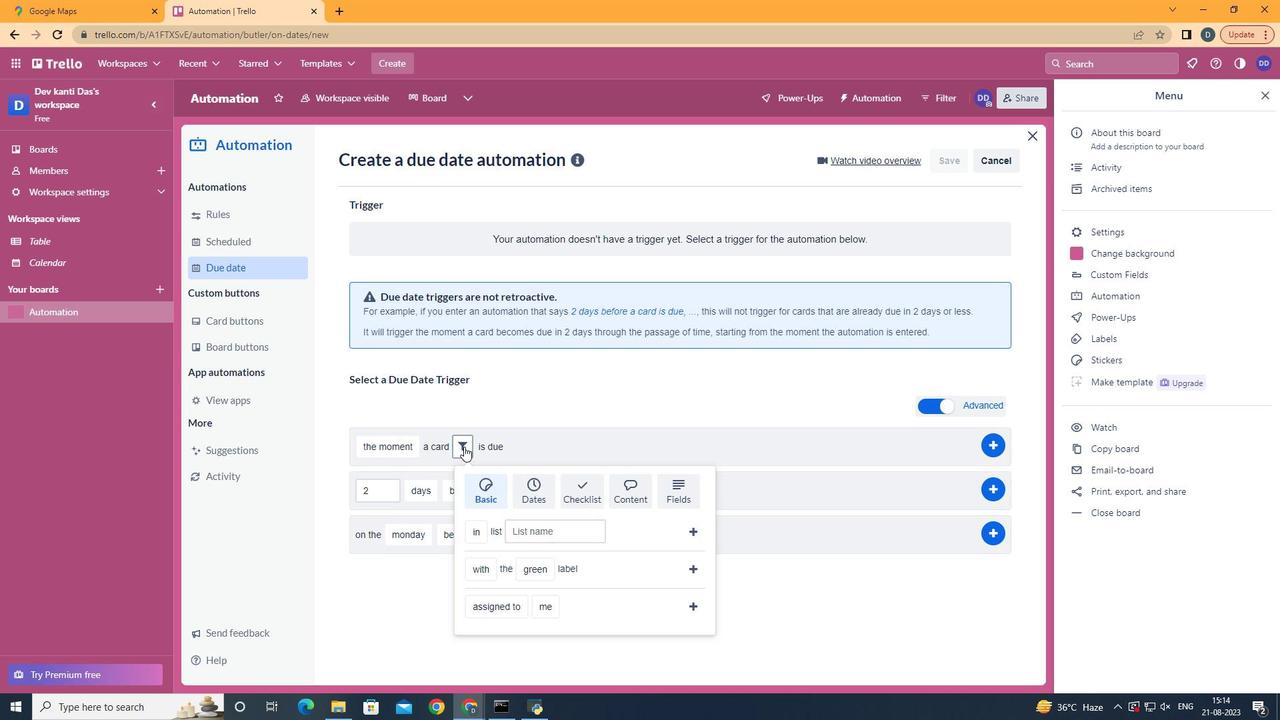 
Action: Mouse moved to (543, 489)
Screenshot: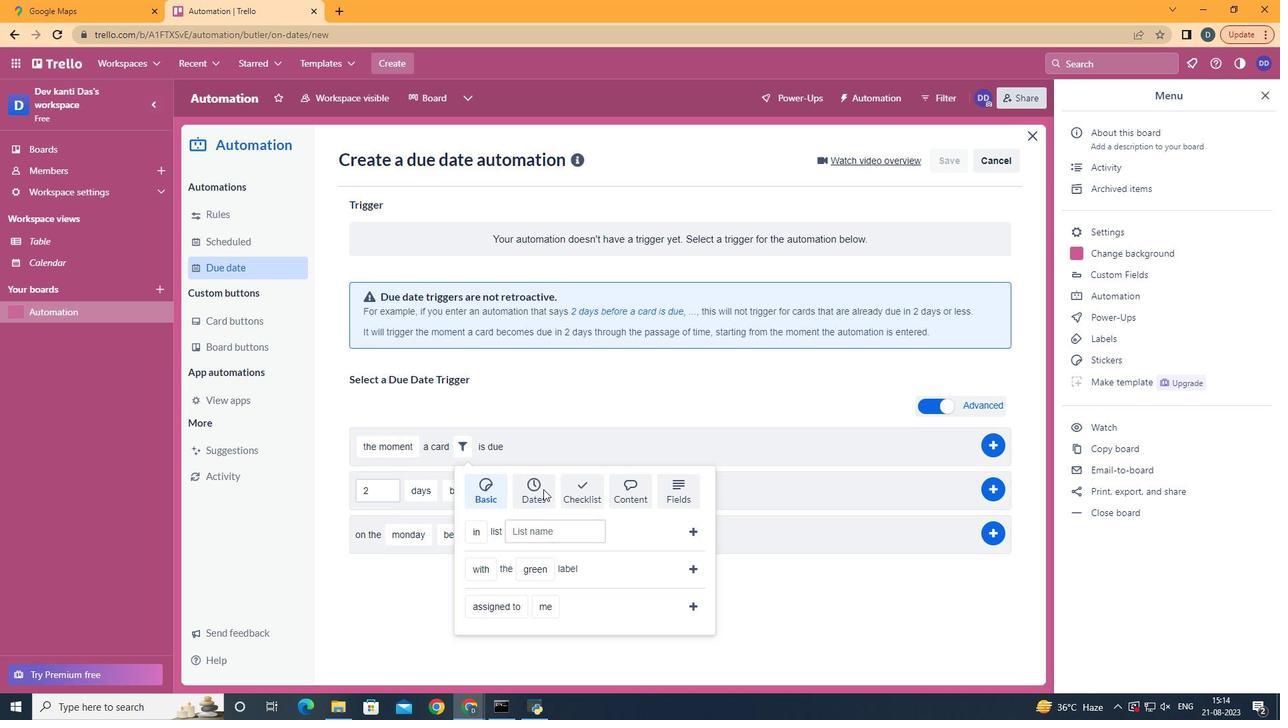 
Action: Mouse pressed left at (543, 489)
Screenshot: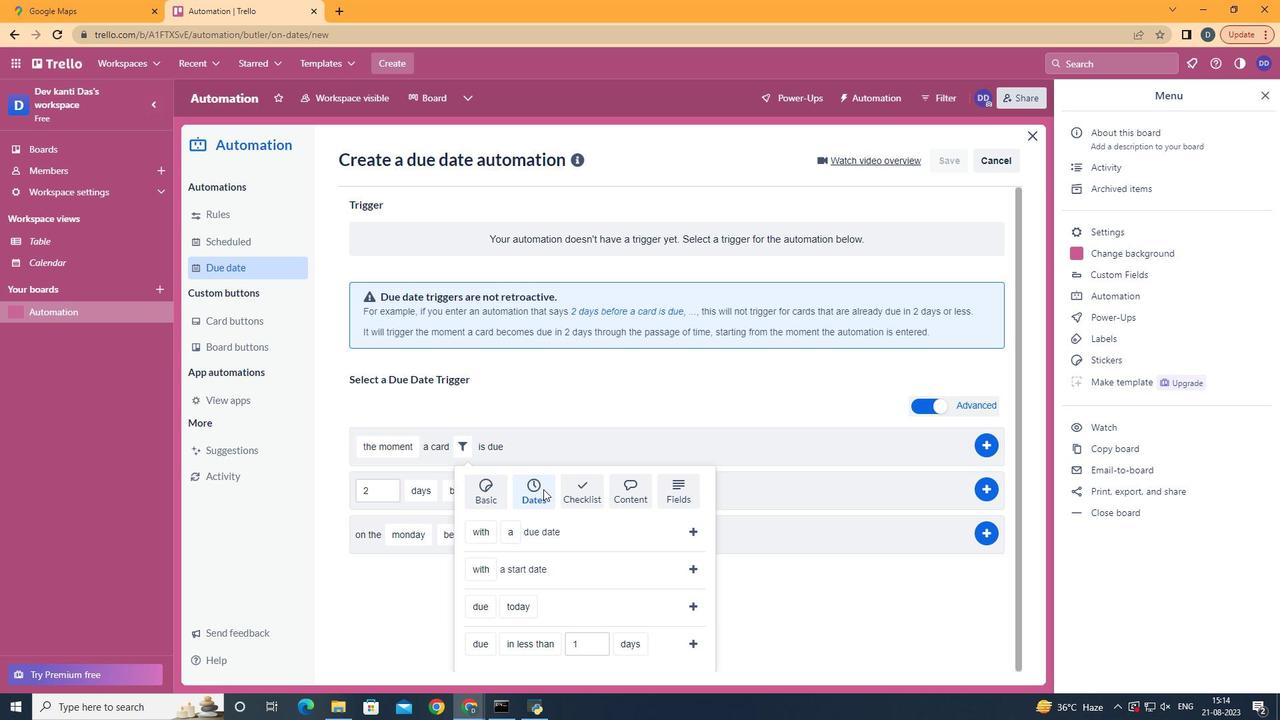 
Action: Mouse moved to (498, 555)
Screenshot: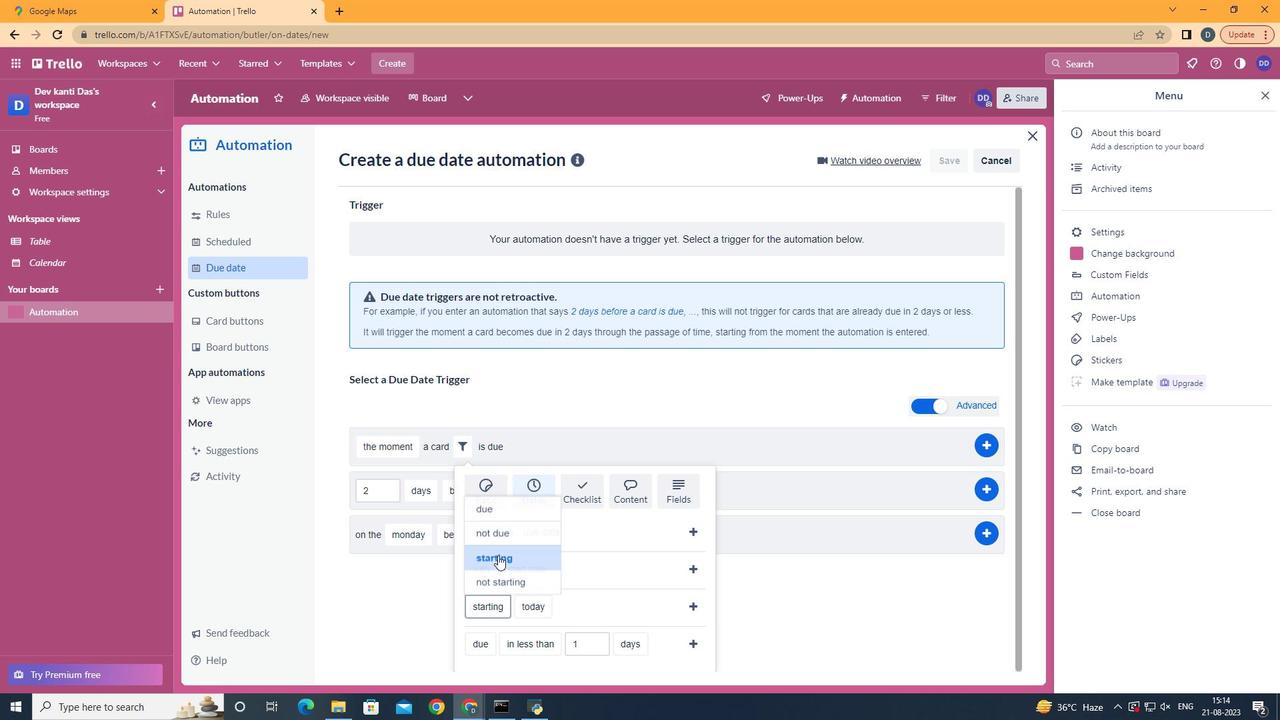 
Action: Mouse pressed left at (498, 555)
Screenshot: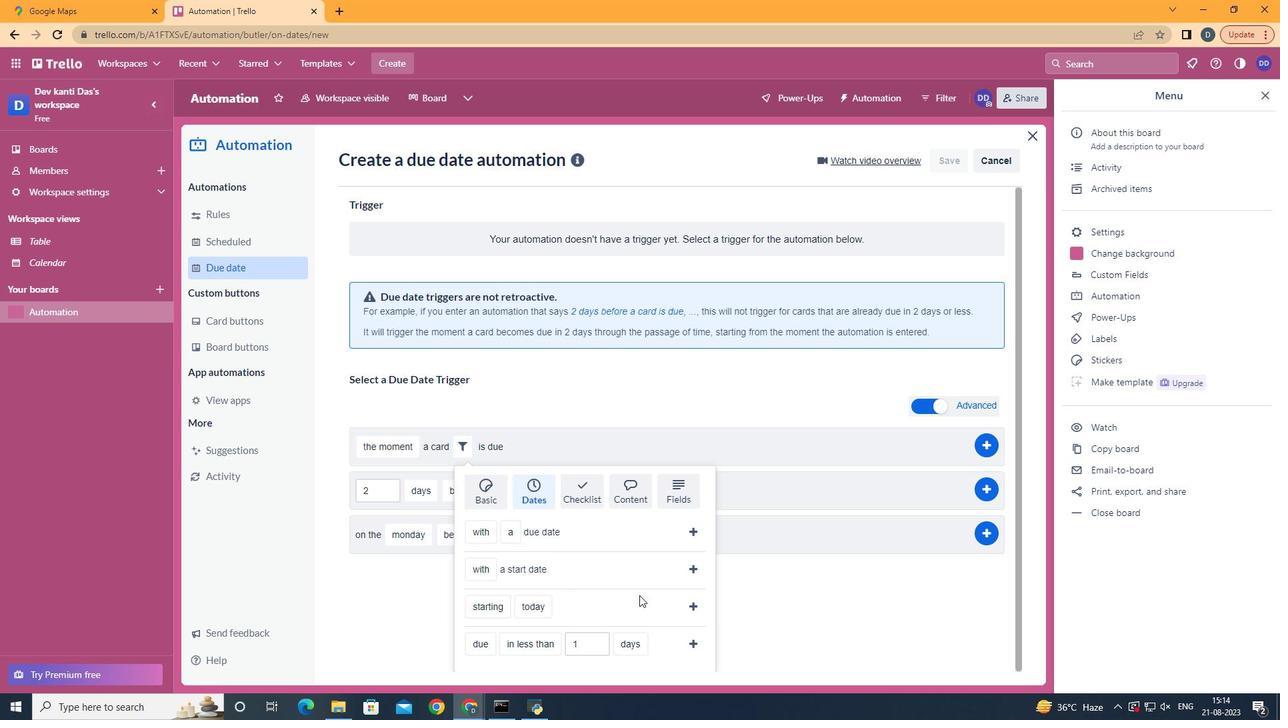 
Action: Mouse moved to (701, 608)
Screenshot: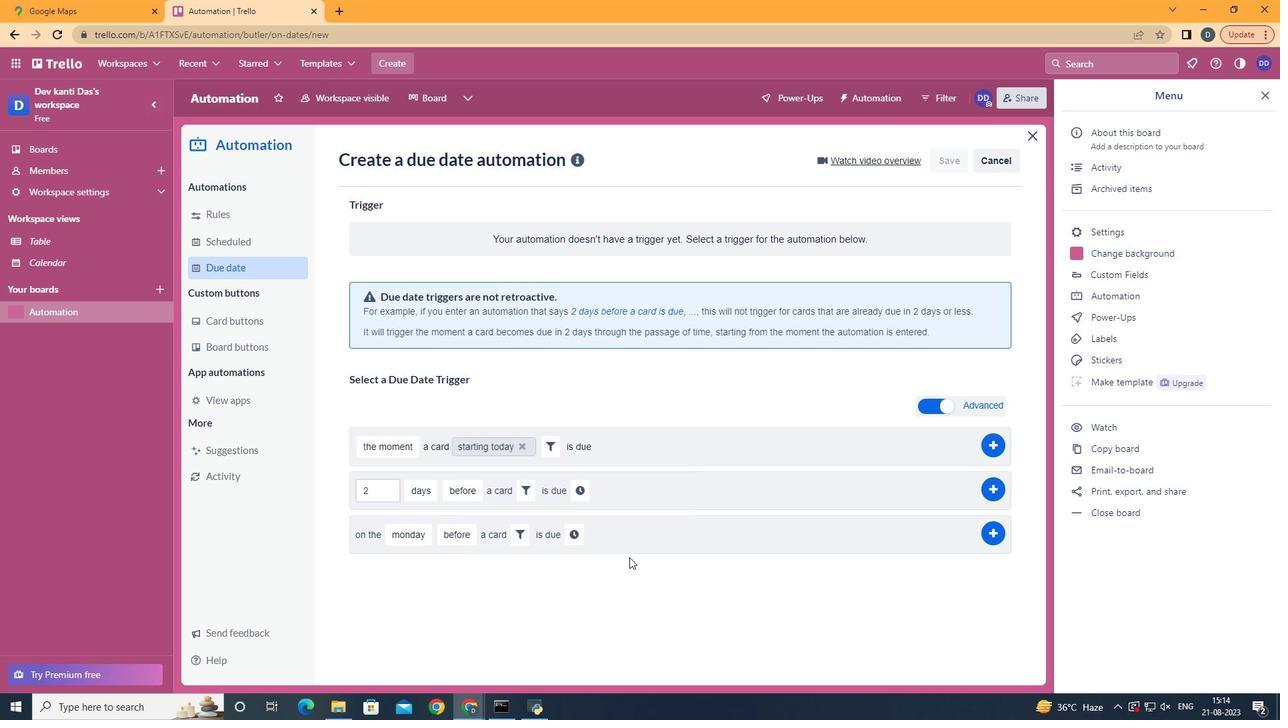 
Action: Mouse pressed left at (701, 608)
Screenshot: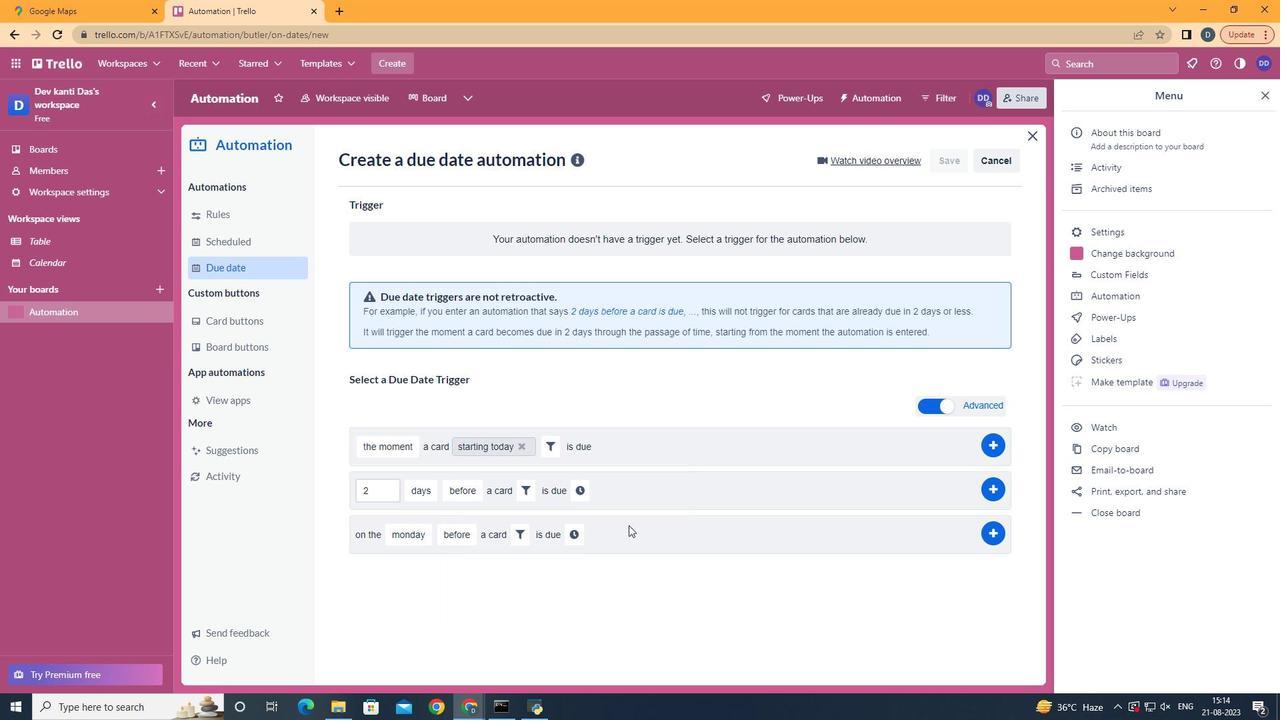 
Action: Mouse moved to (989, 442)
Screenshot: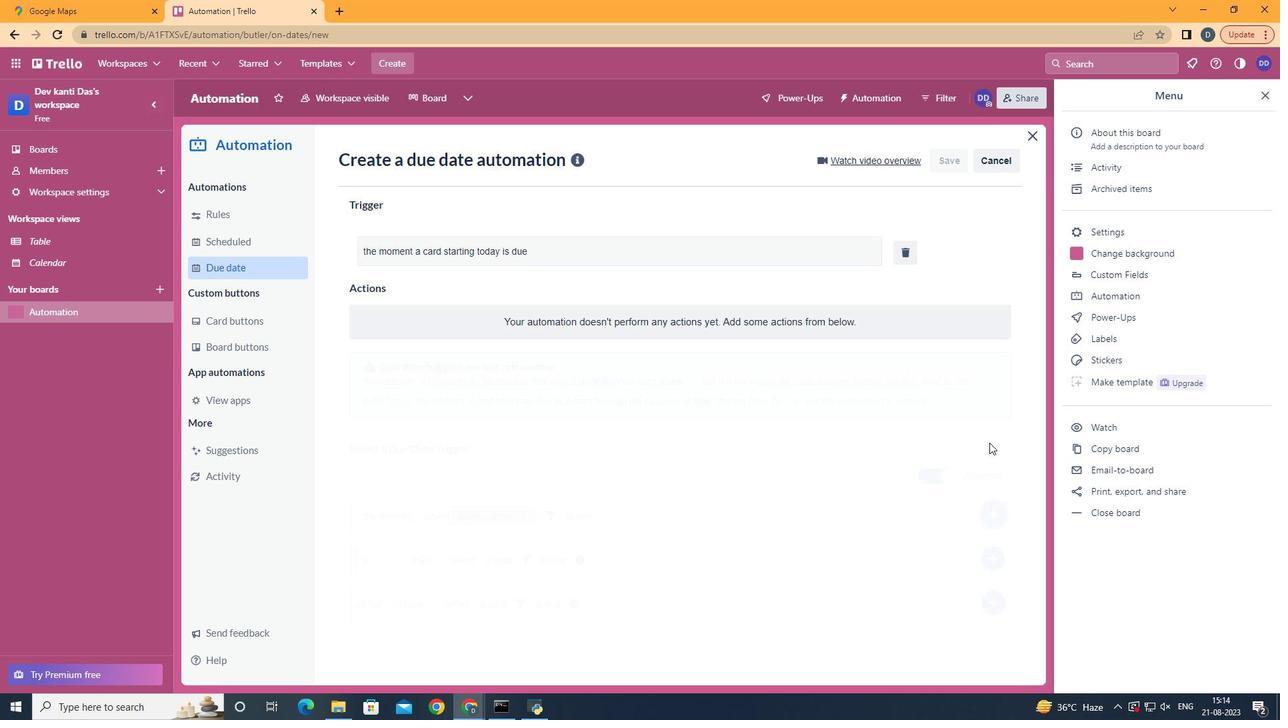 
Action: Mouse pressed left at (989, 442)
Screenshot: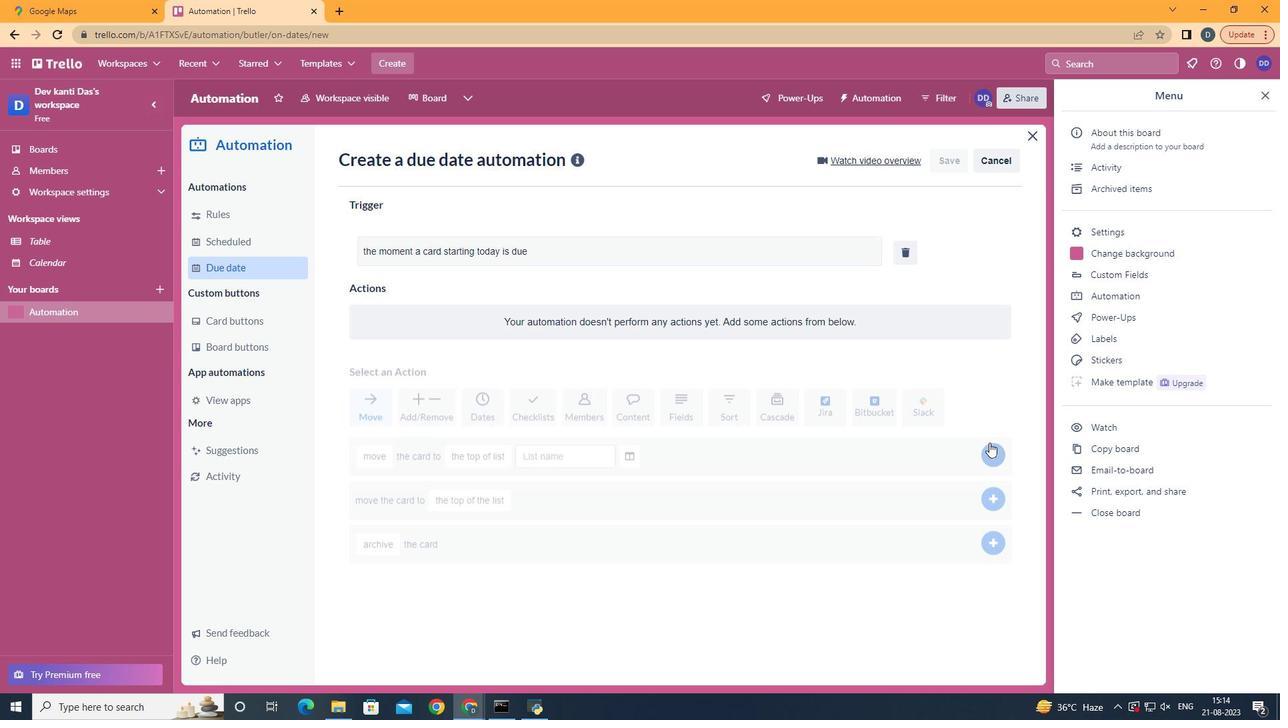 
